 Task: Add a condition where "Channel Is not Mobile" in pending tickets.
Action: Mouse moved to (169, 531)
Screenshot: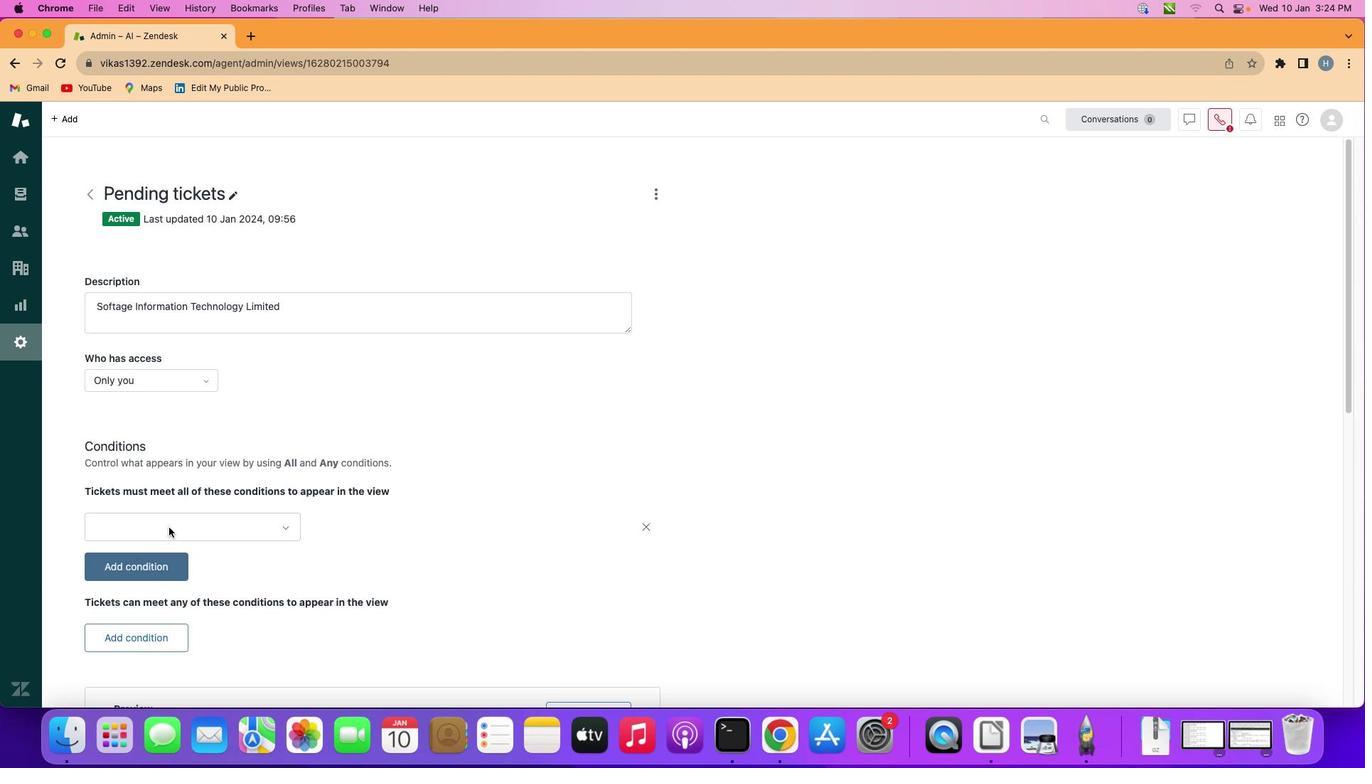 
Action: Mouse pressed left at (169, 531)
Screenshot: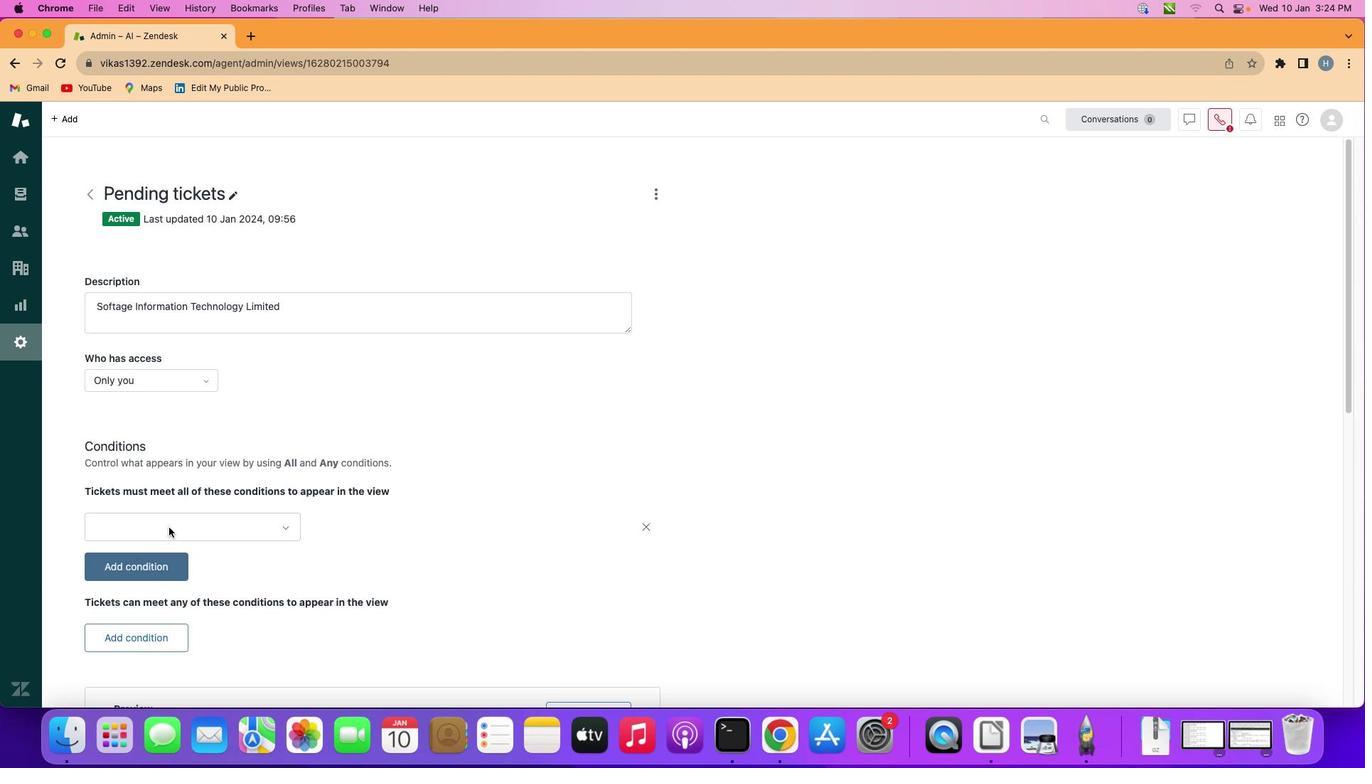 
Action: Mouse moved to (224, 536)
Screenshot: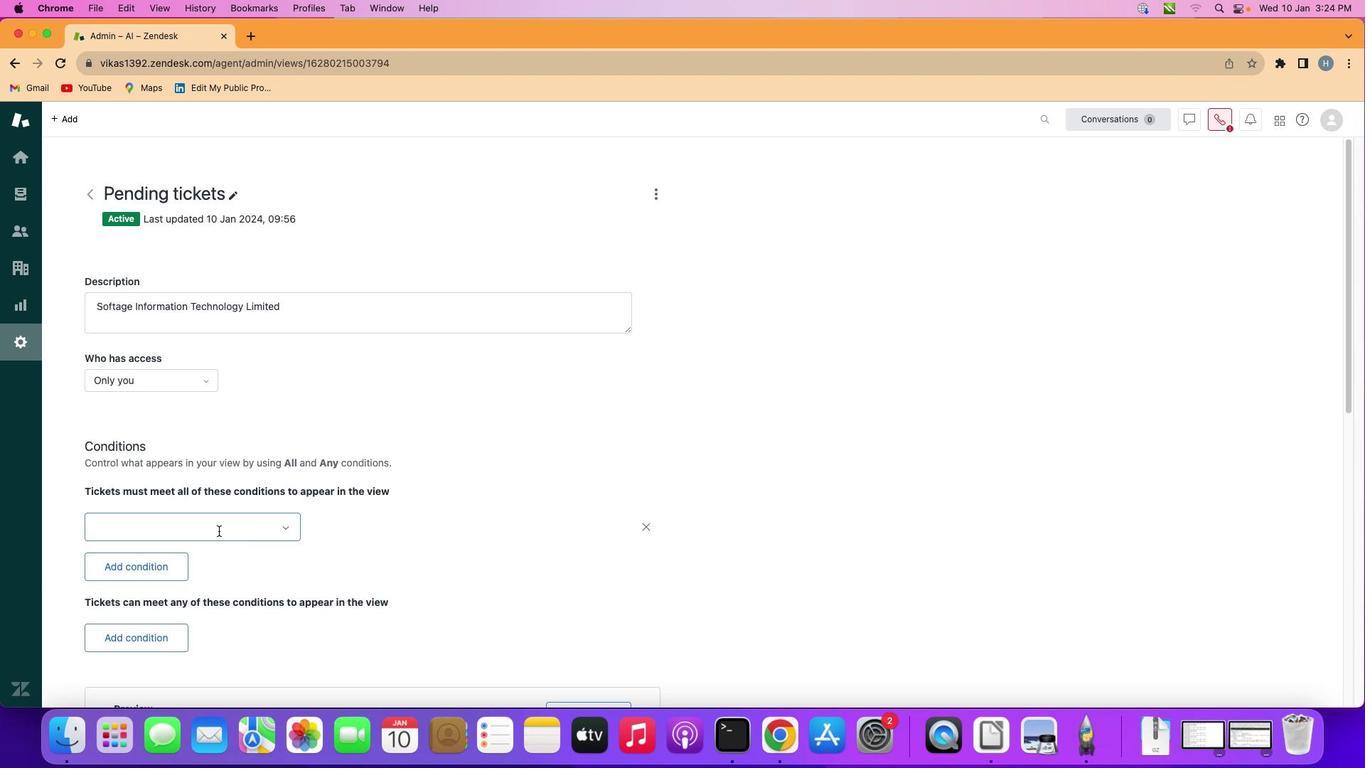 
Action: Mouse pressed left at (224, 536)
Screenshot: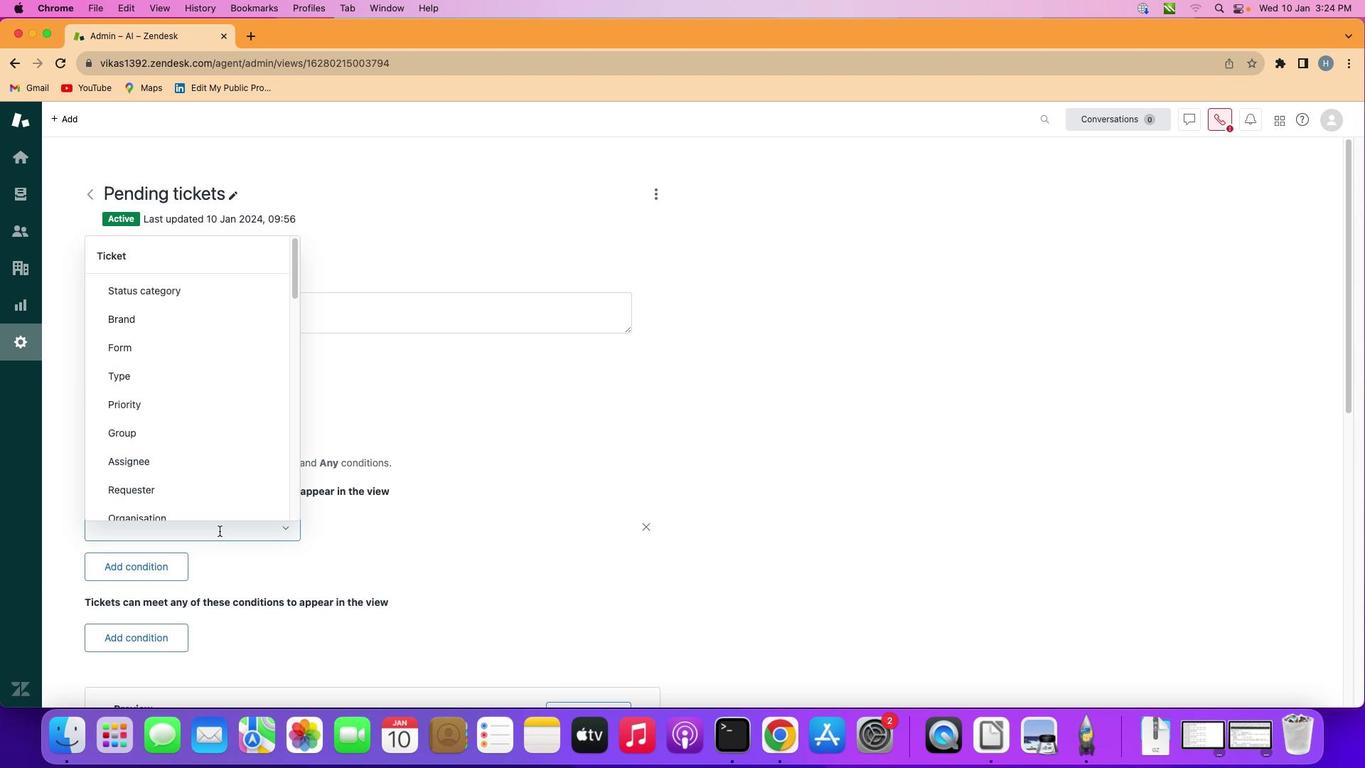 
Action: Mouse moved to (219, 370)
Screenshot: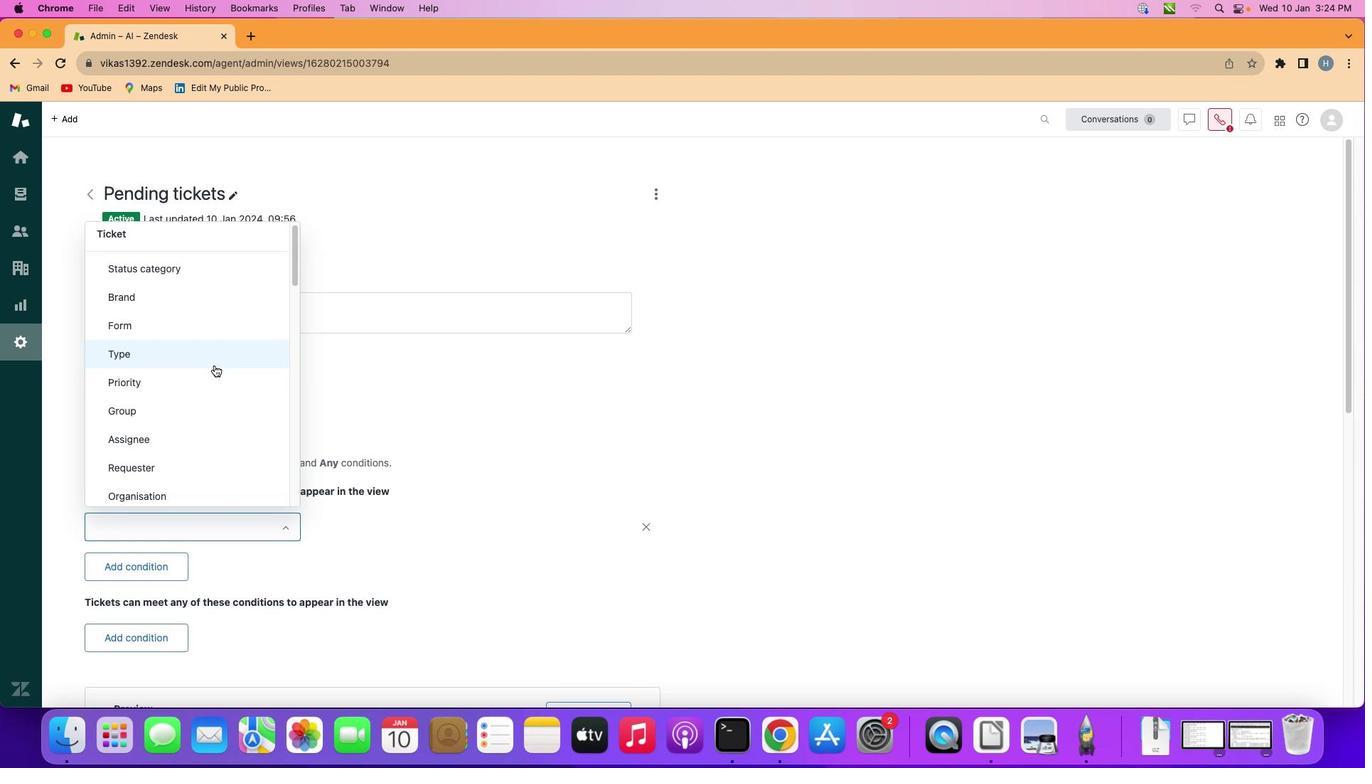 
Action: Mouse scrolled (219, 370) with delta (5, 4)
Screenshot: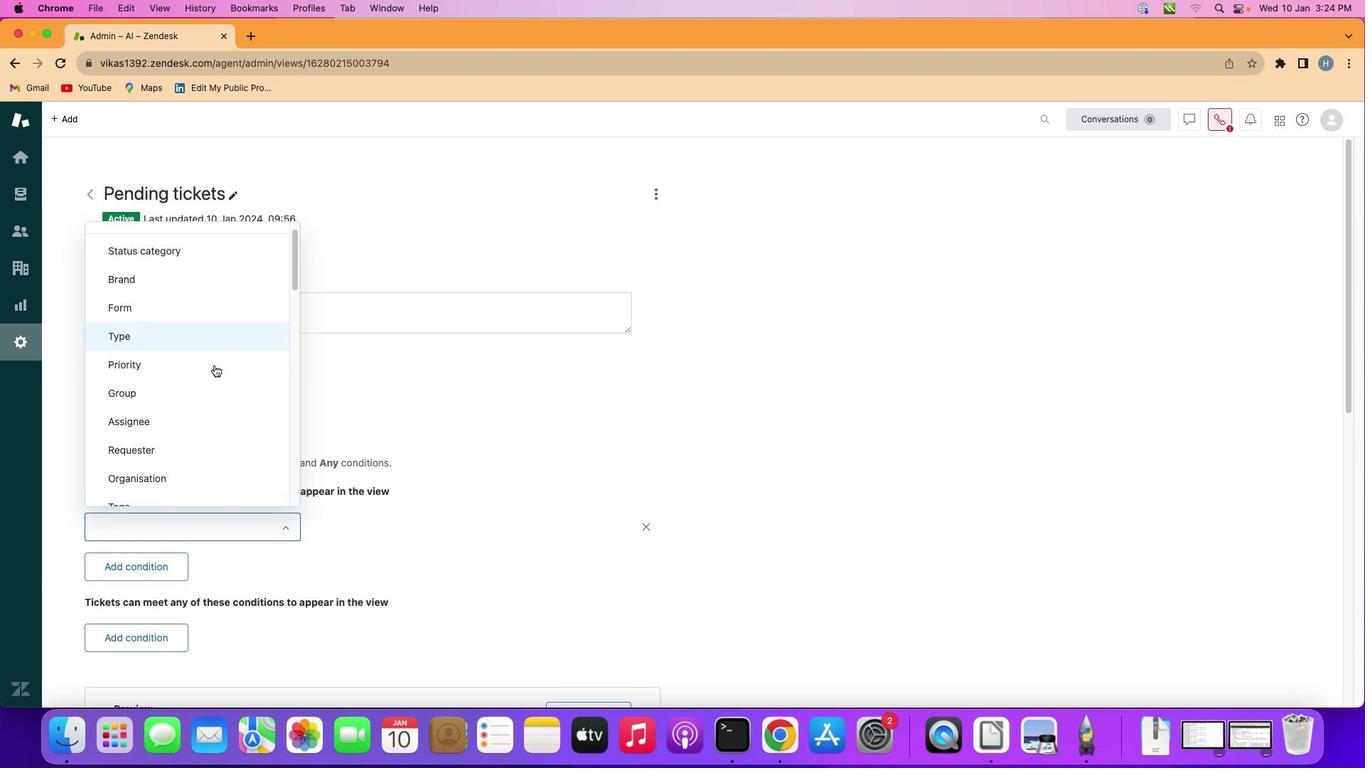 
Action: Mouse scrolled (219, 370) with delta (5, 4)
Screenshot: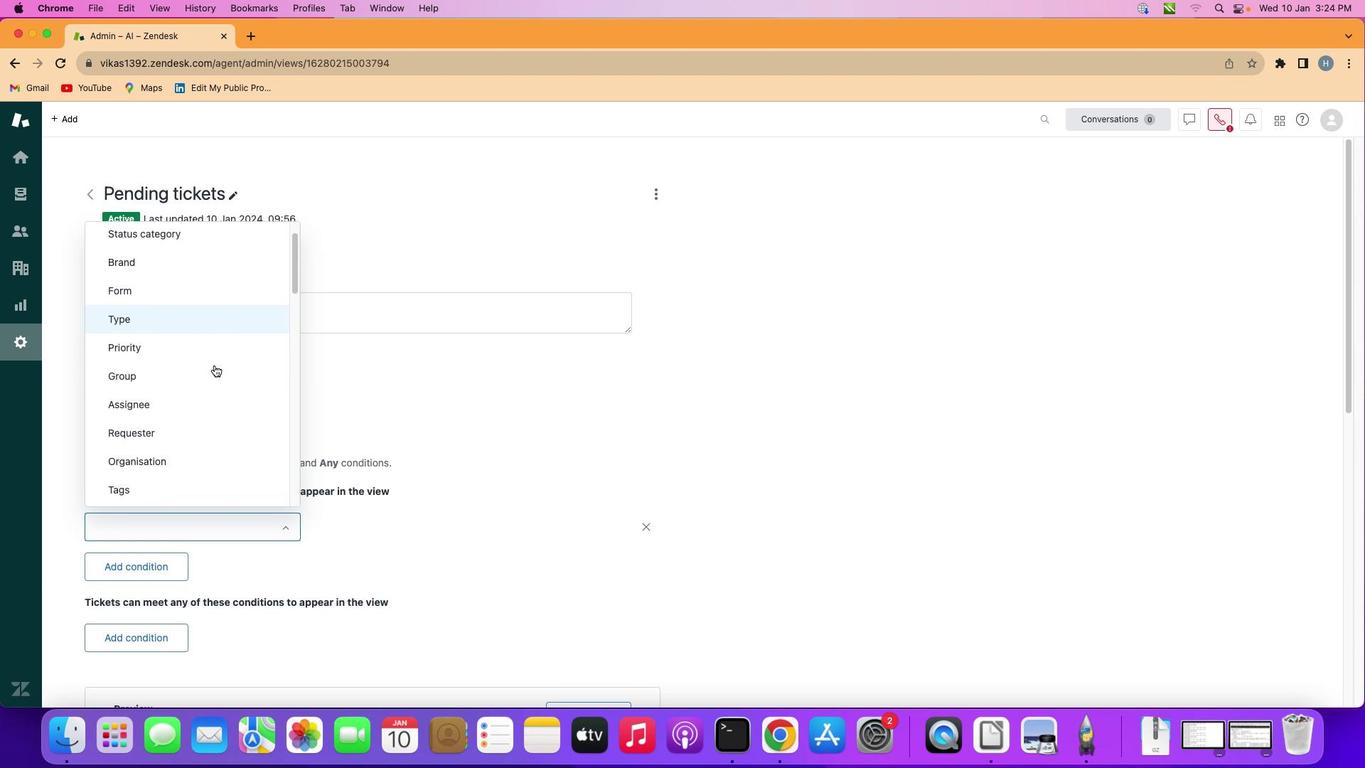 
Action: Mouse scrolled (219, 370) with delta (5, 4)
Screenshot: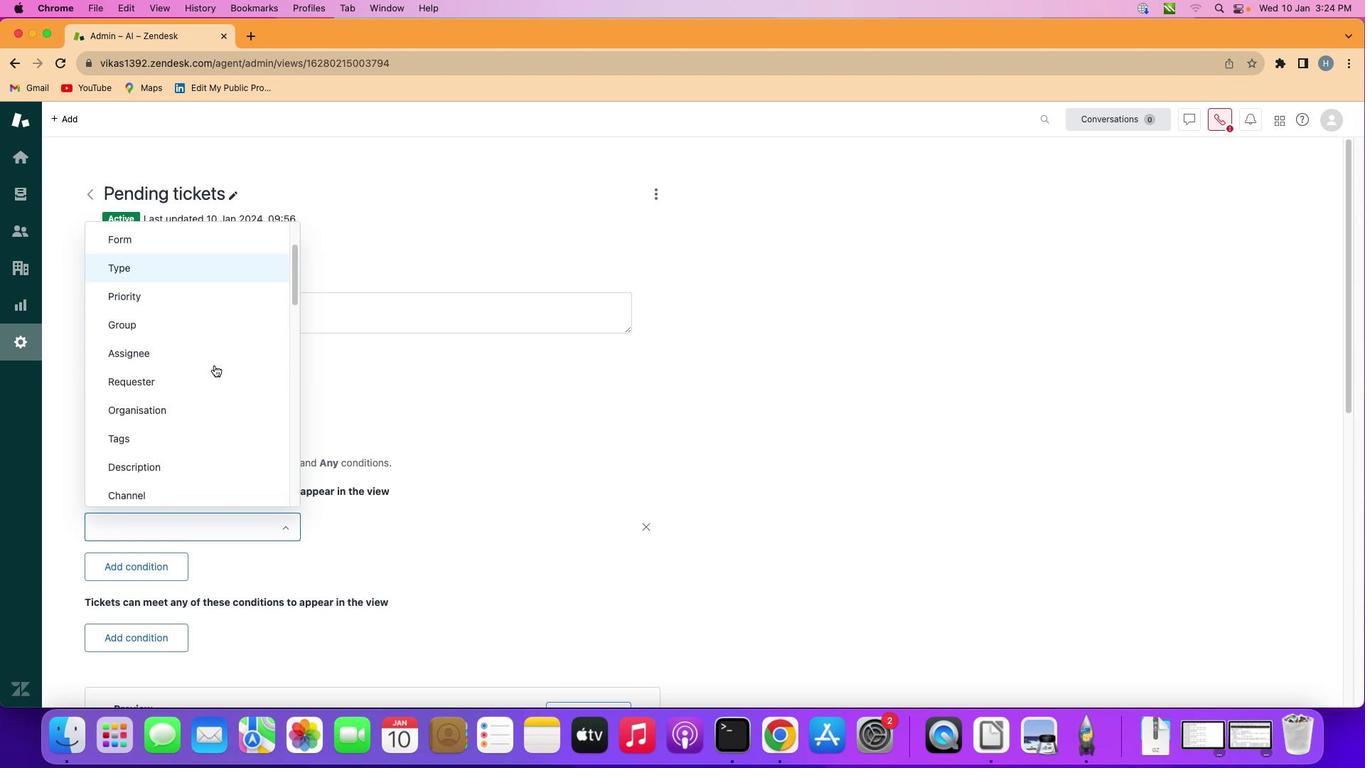 
Action: Mouse scrolled (219, 370) with delta (5, 4)
Screenshot: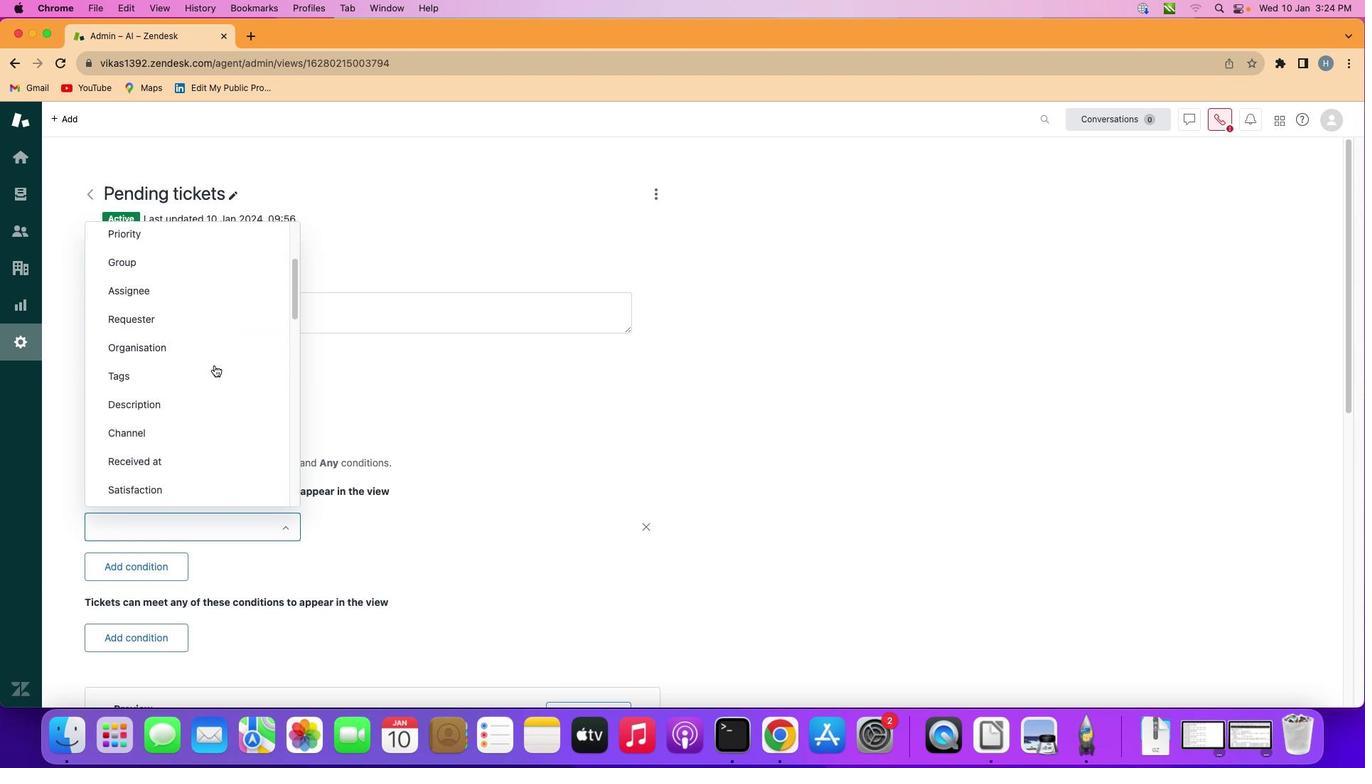 
Action: Mouse scrolled (219, 370) with delta (5, 4)
Screenshot: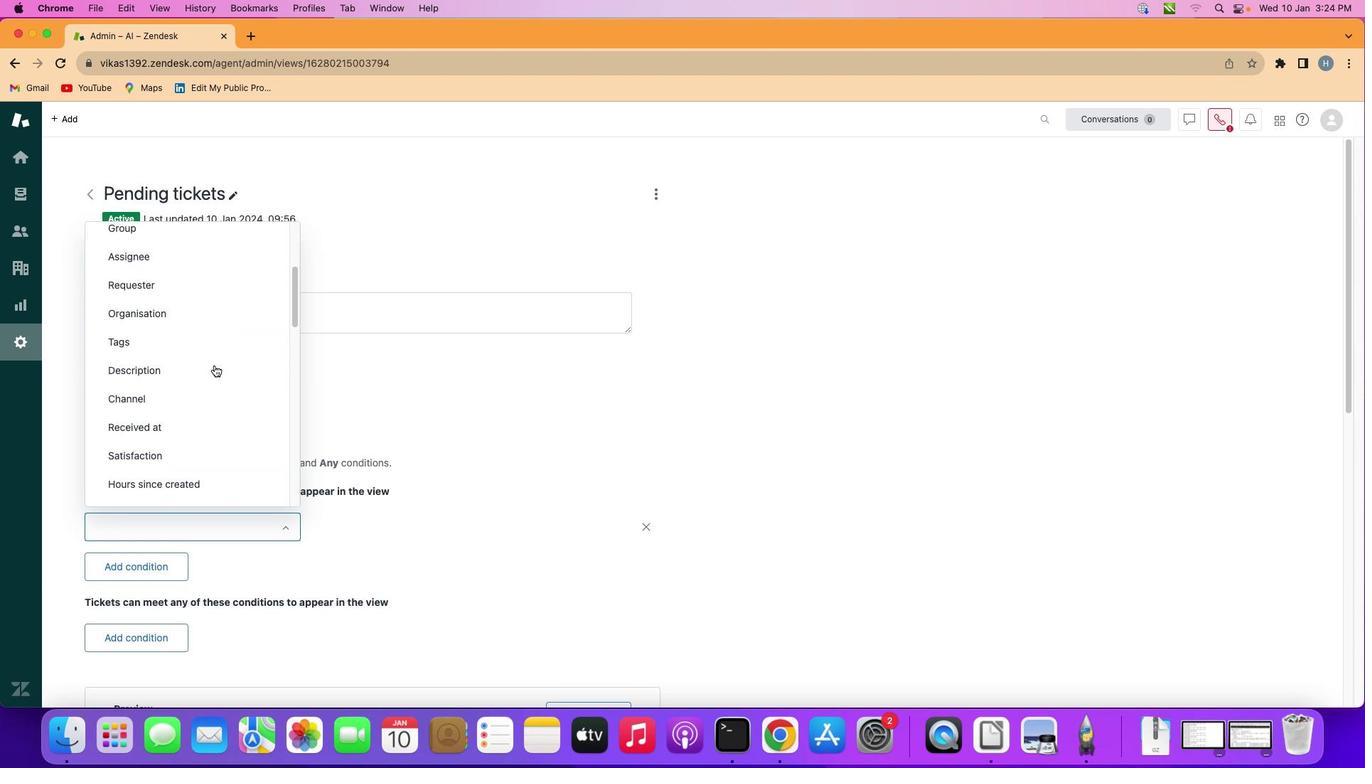 
Action: Mouse moved to (210, 394)
Screenshot: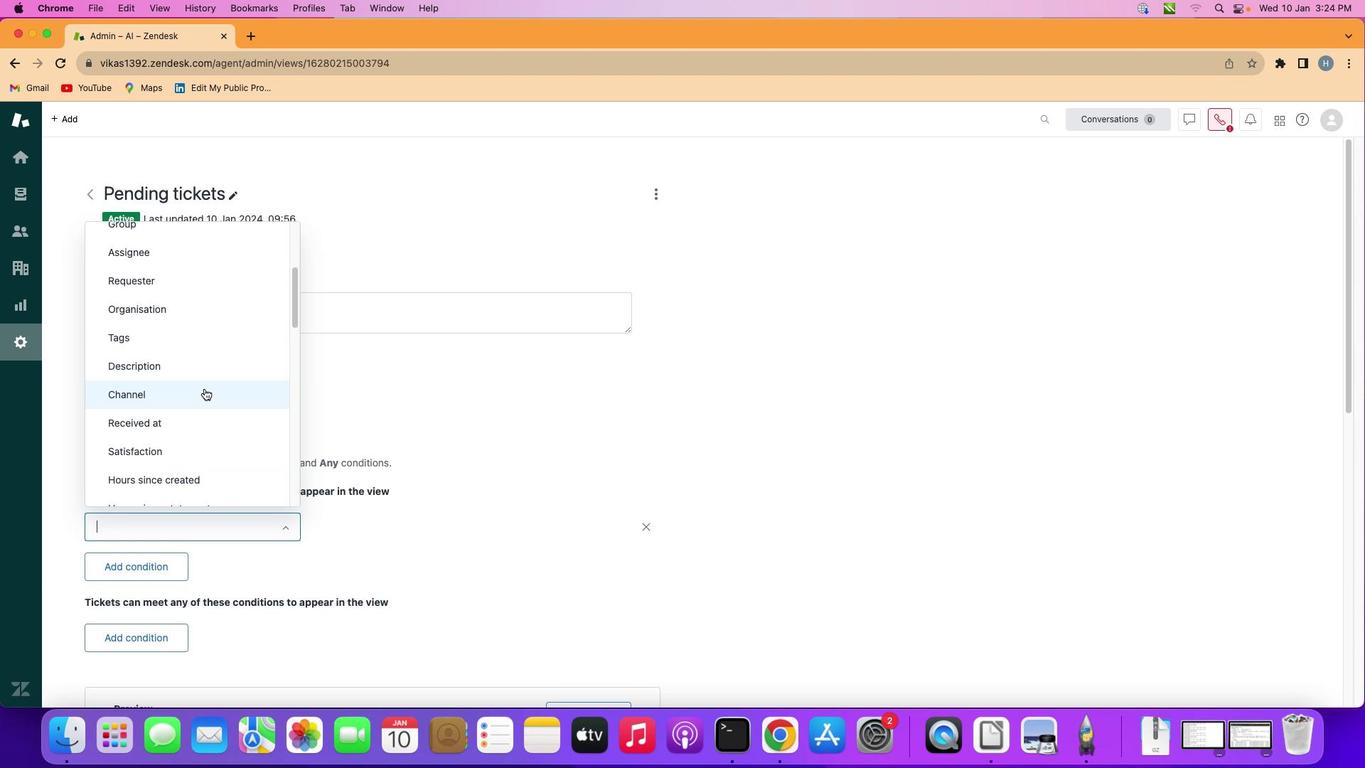 
Action: Mouse pressed left at (210, 394)
Screenshot: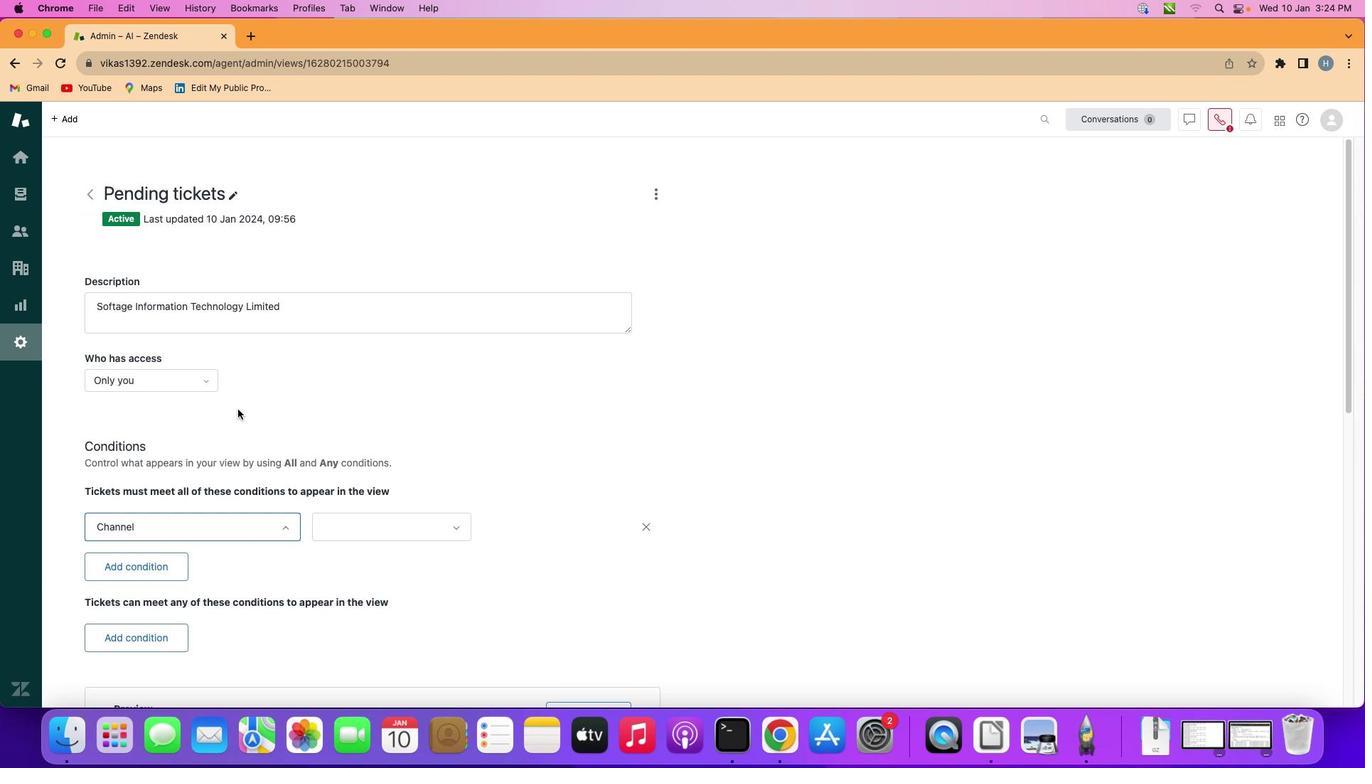 
Action: Mouse moved to (394, 524)
Screenshot: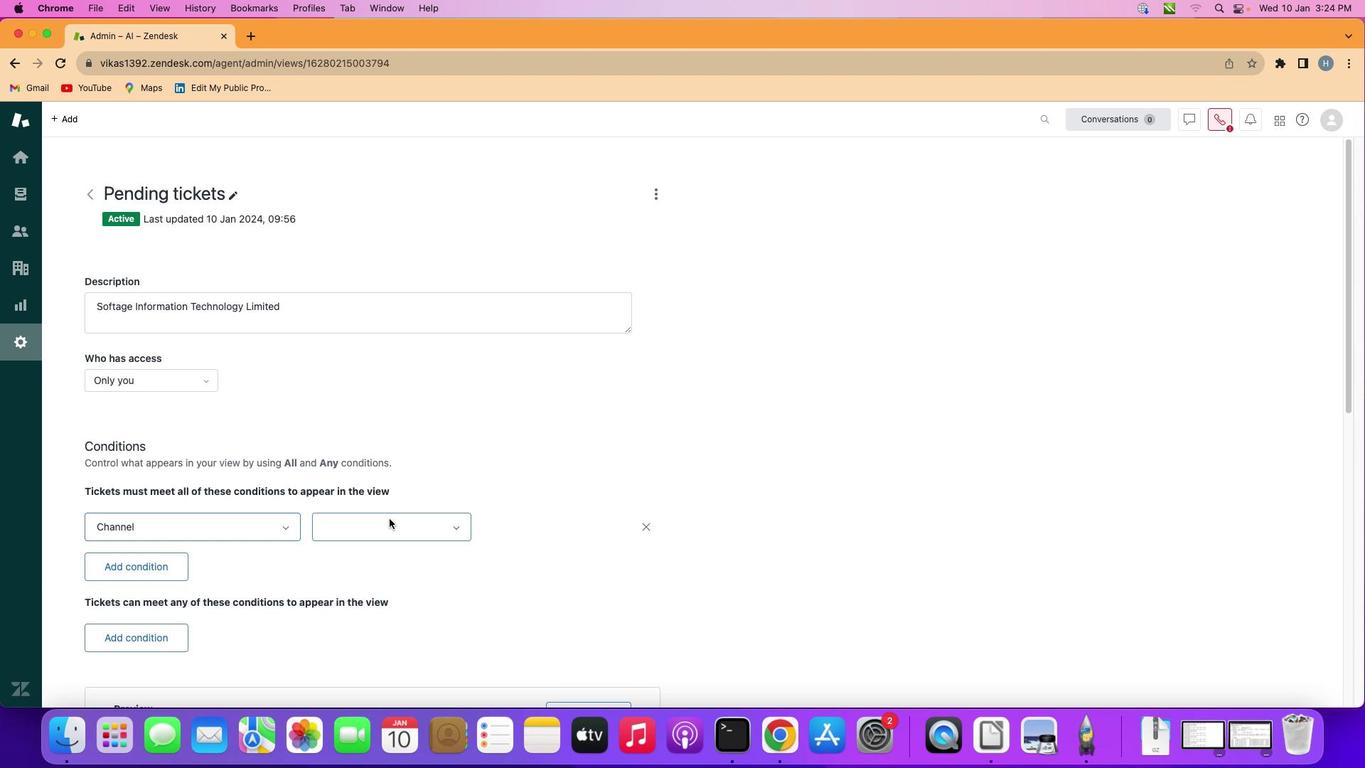 
Action: Mouse pressed left at (394, 524)
Screenshot: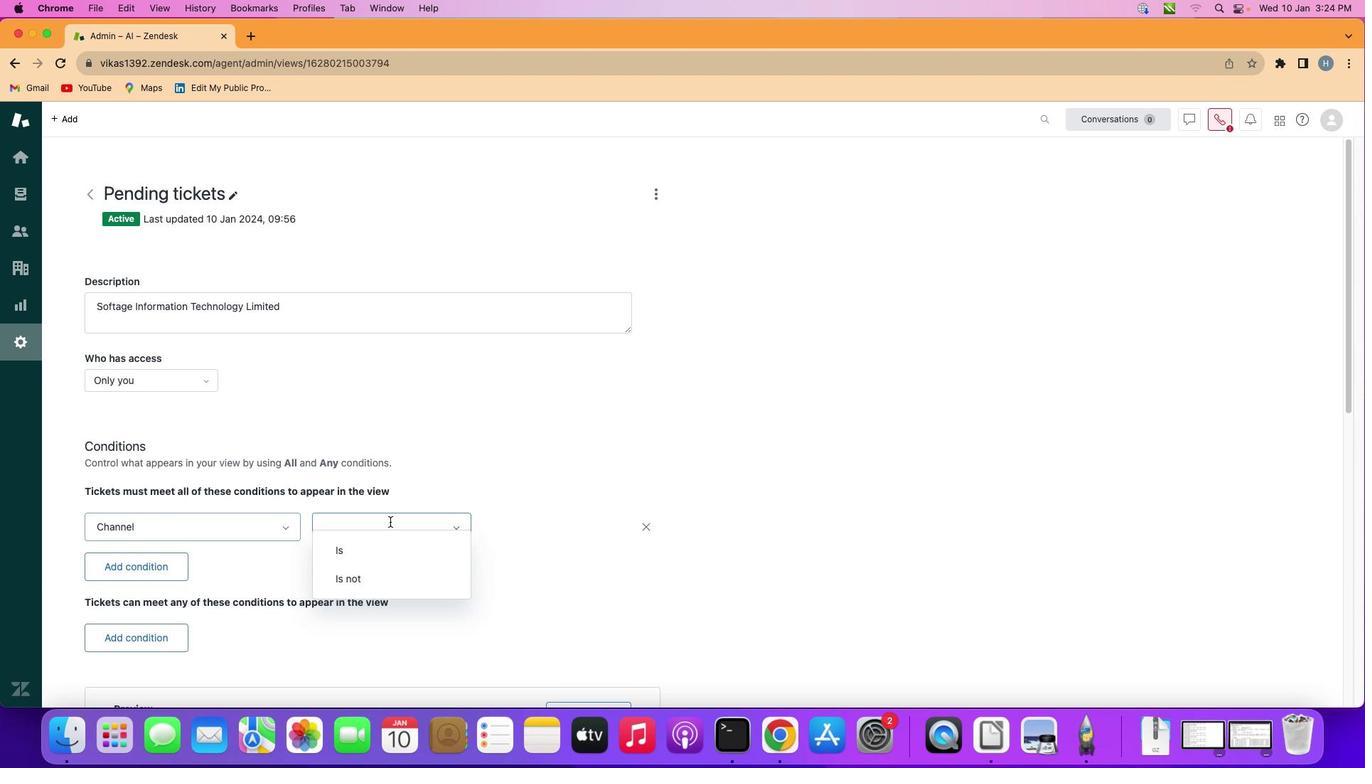 
Action: Mouse moved to (406, 590)
Screenshot: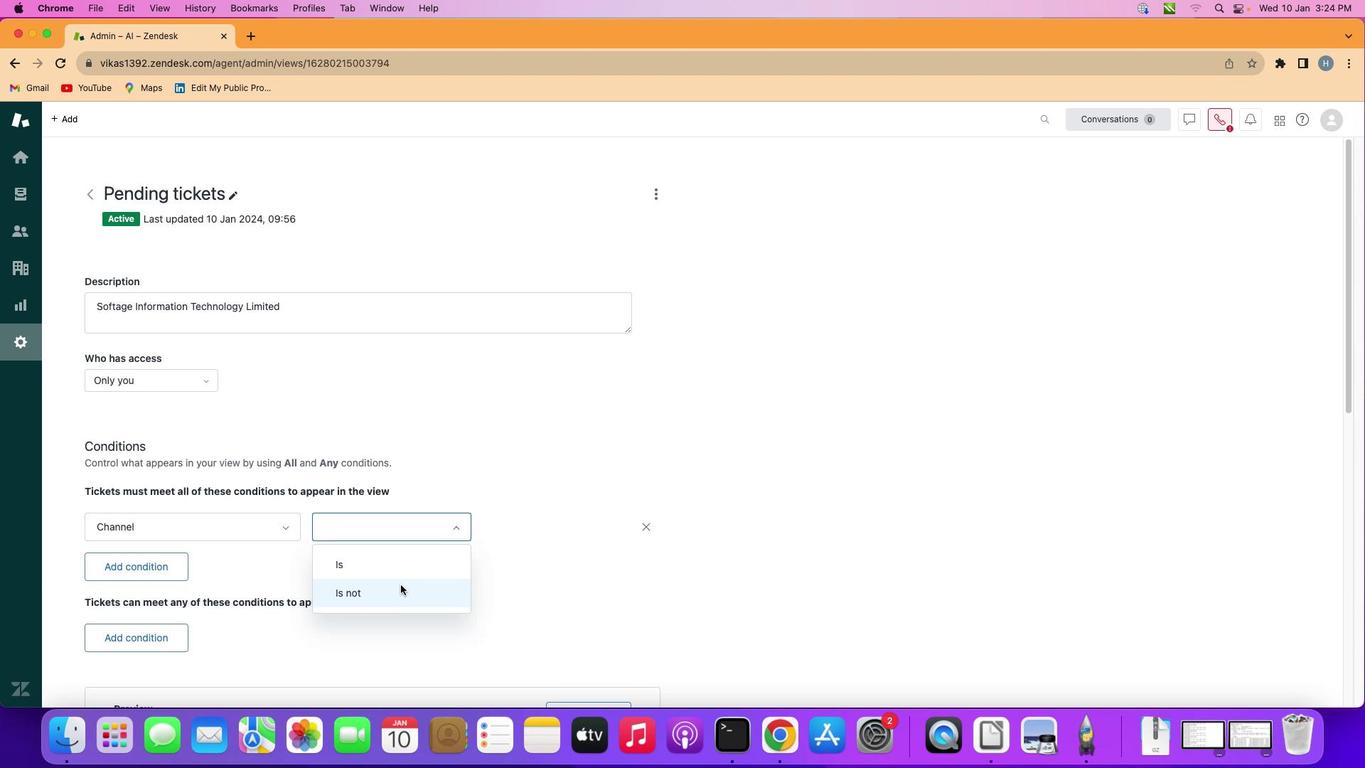 
Action: Mouse pressed left at (406, 590)
Screenshot: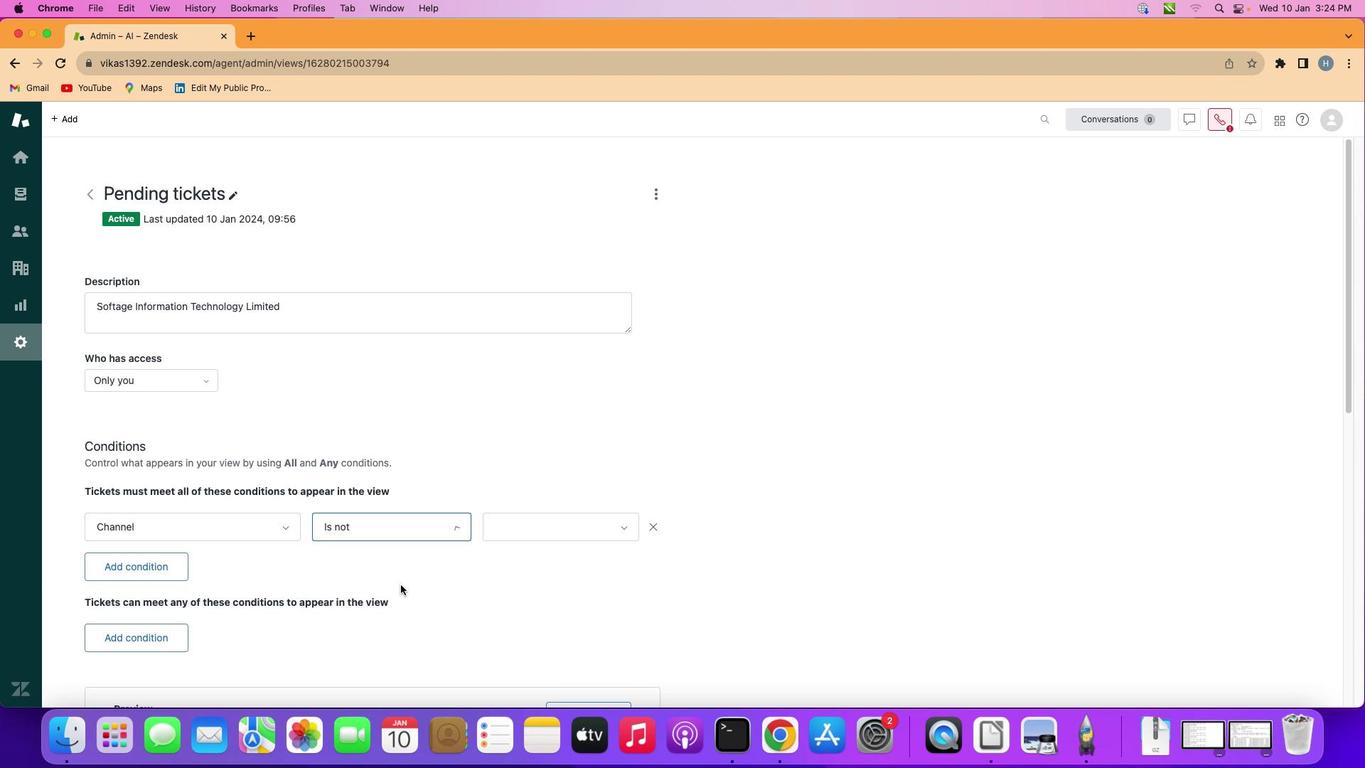 
Action: Mouse moved to (557, 532)
Screenshot: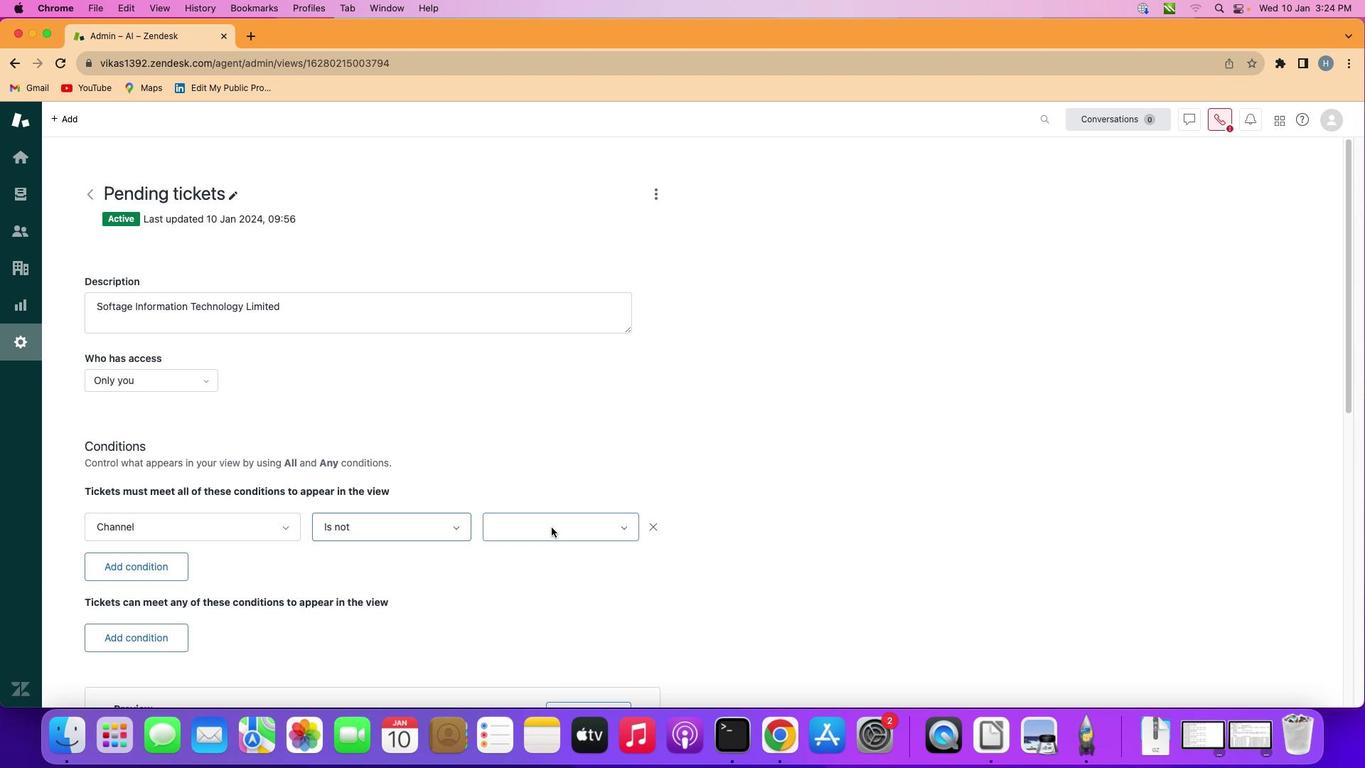
Action: Mouse pressed left at (557, 532)
Screenshot: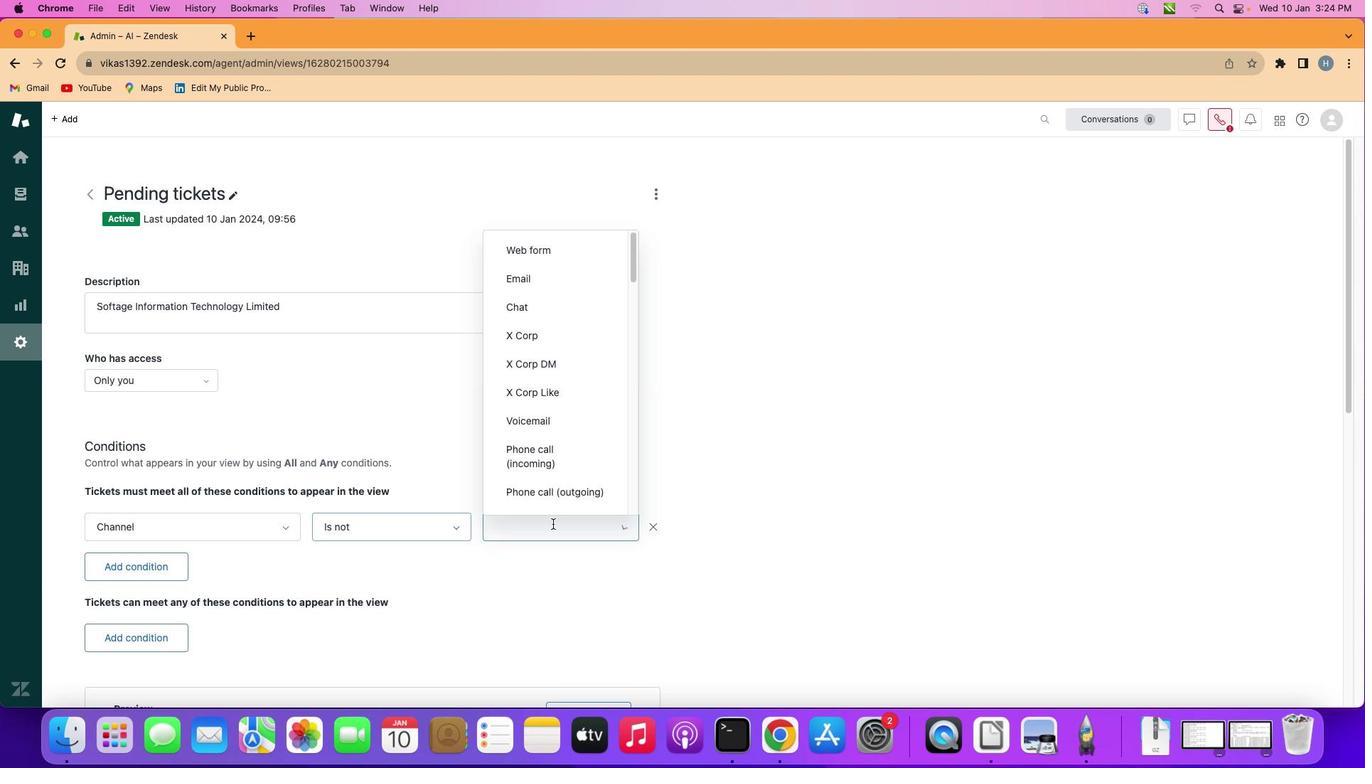 
Action: Mouse moved to (561, 420)
Screenshot: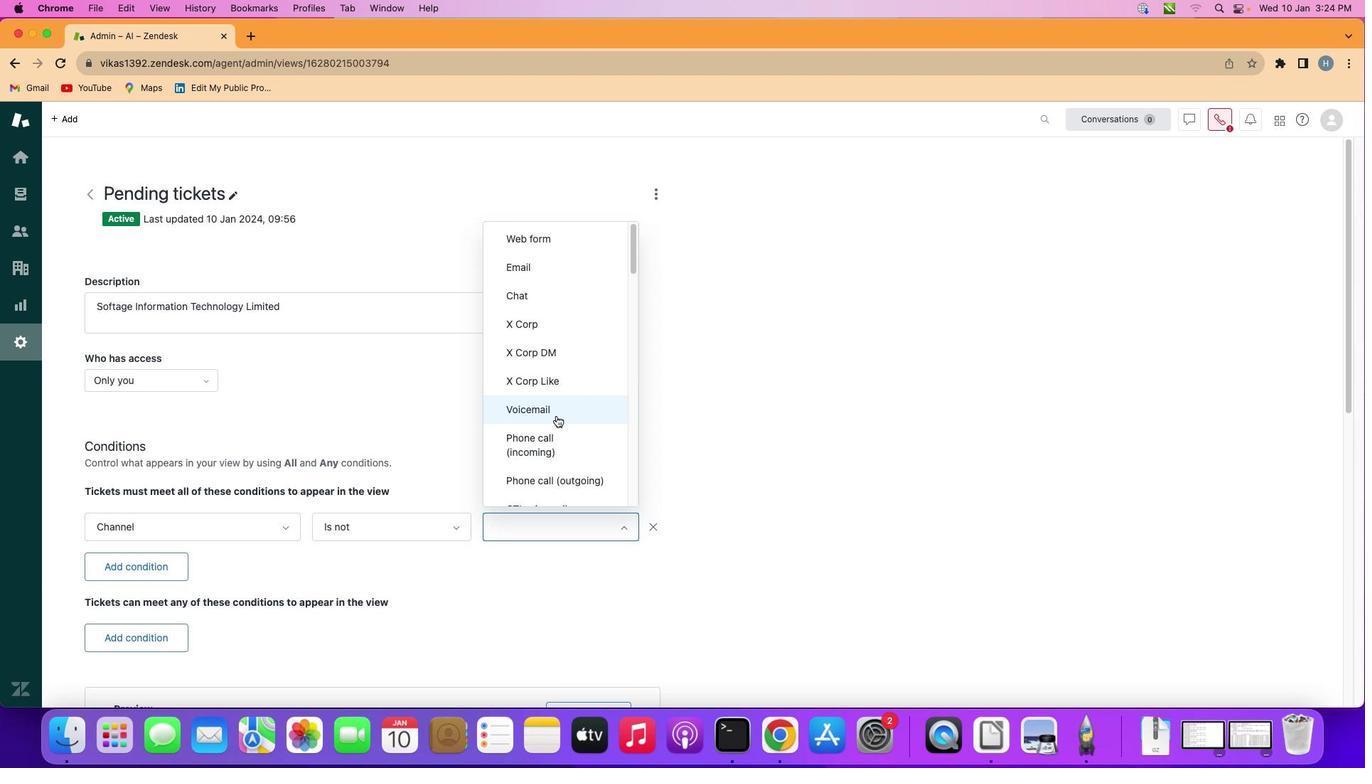
Action: Mouse scrolled (561, 420) with delta (5, 4)
Screenshot: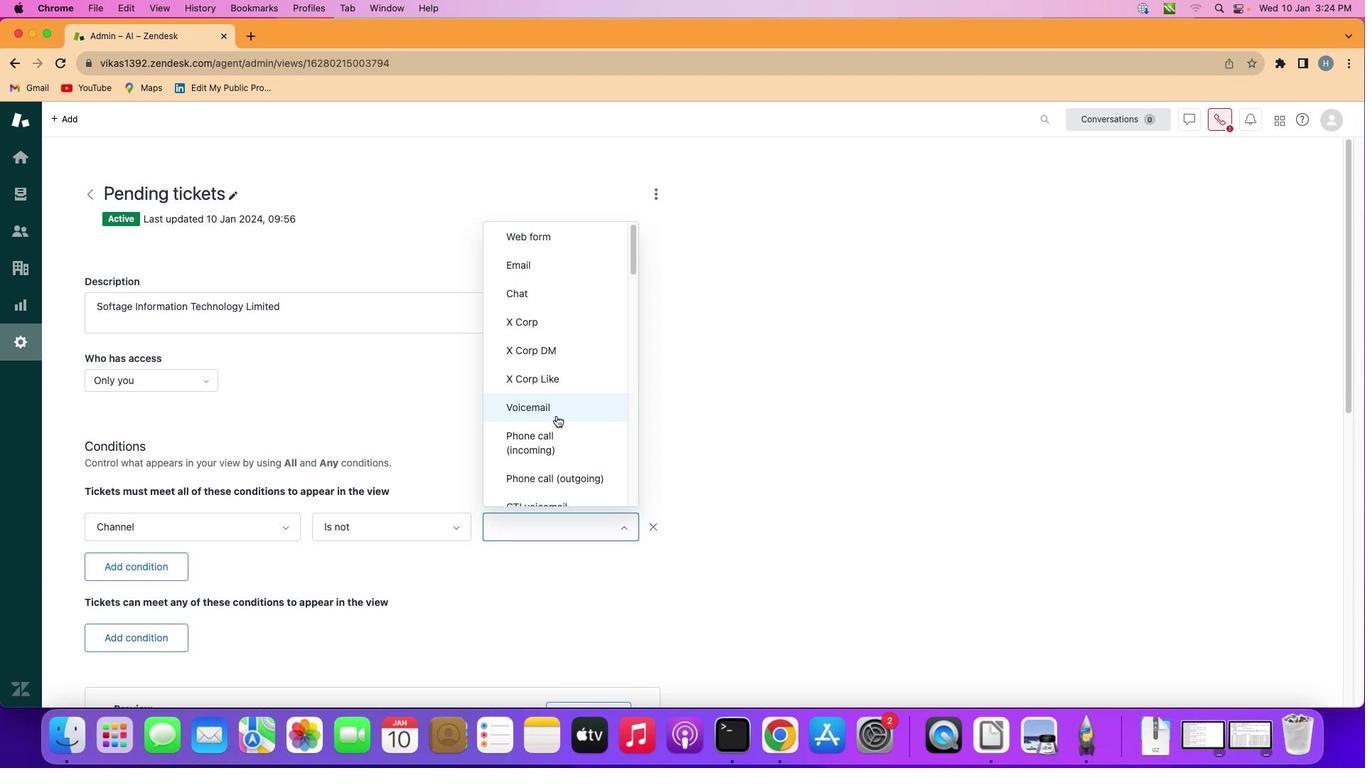 
Action: Mouse scrolled (561, 420) with delta (5, 4)
Screenshot: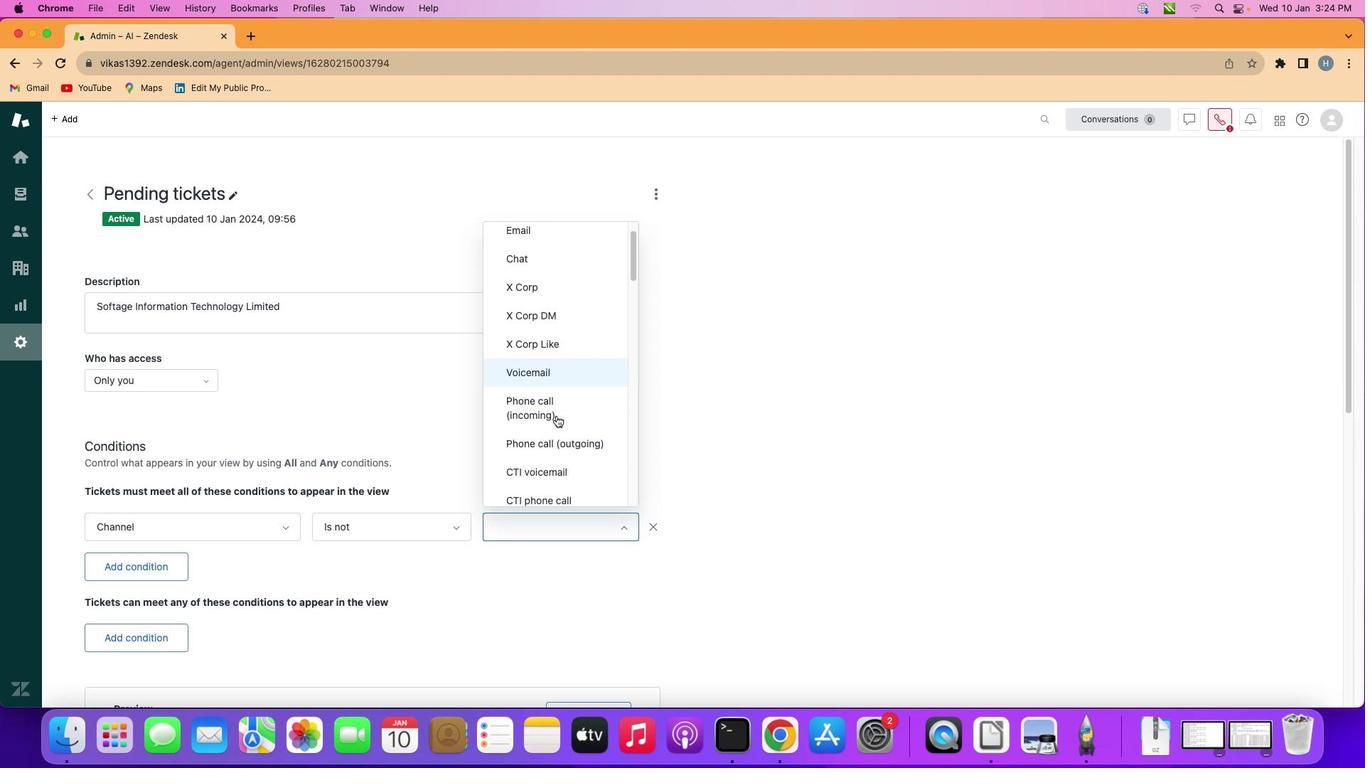 
Action: Mouse scrolled (561, 420) with delta (5, 4)
Screenshot: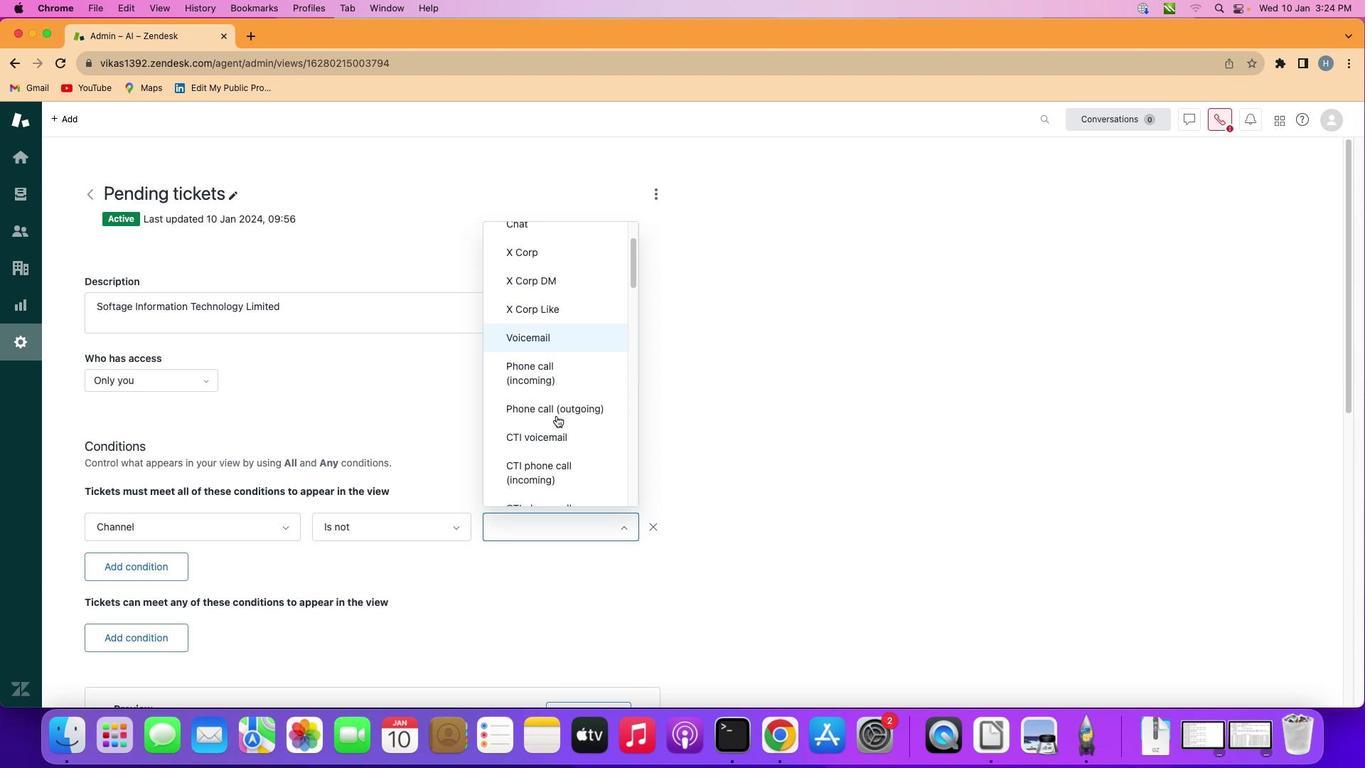 
Action: Mouse scrolled (561, 420) with delta (5, 4)
Screenshot: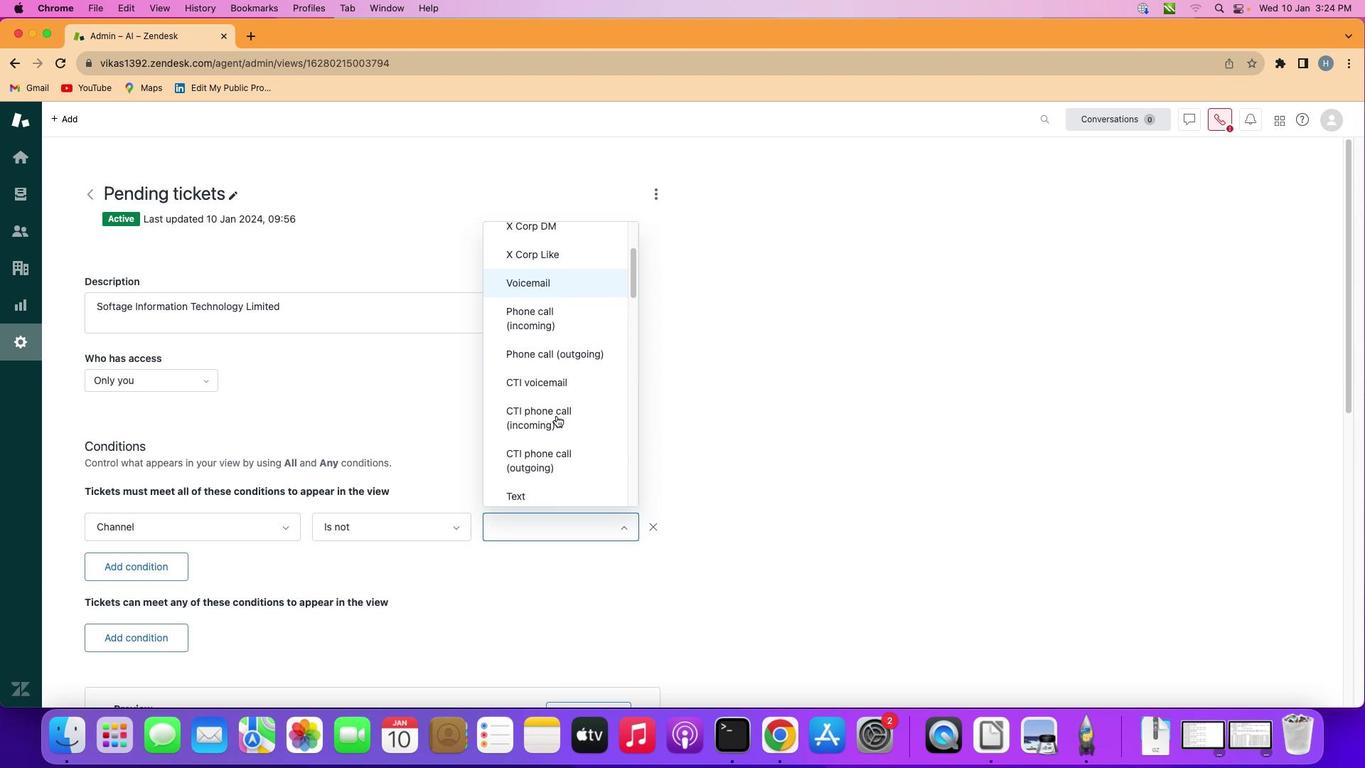 
Action: Mouse scrolled (561, 420) with delta (5, 4)
Screenshot: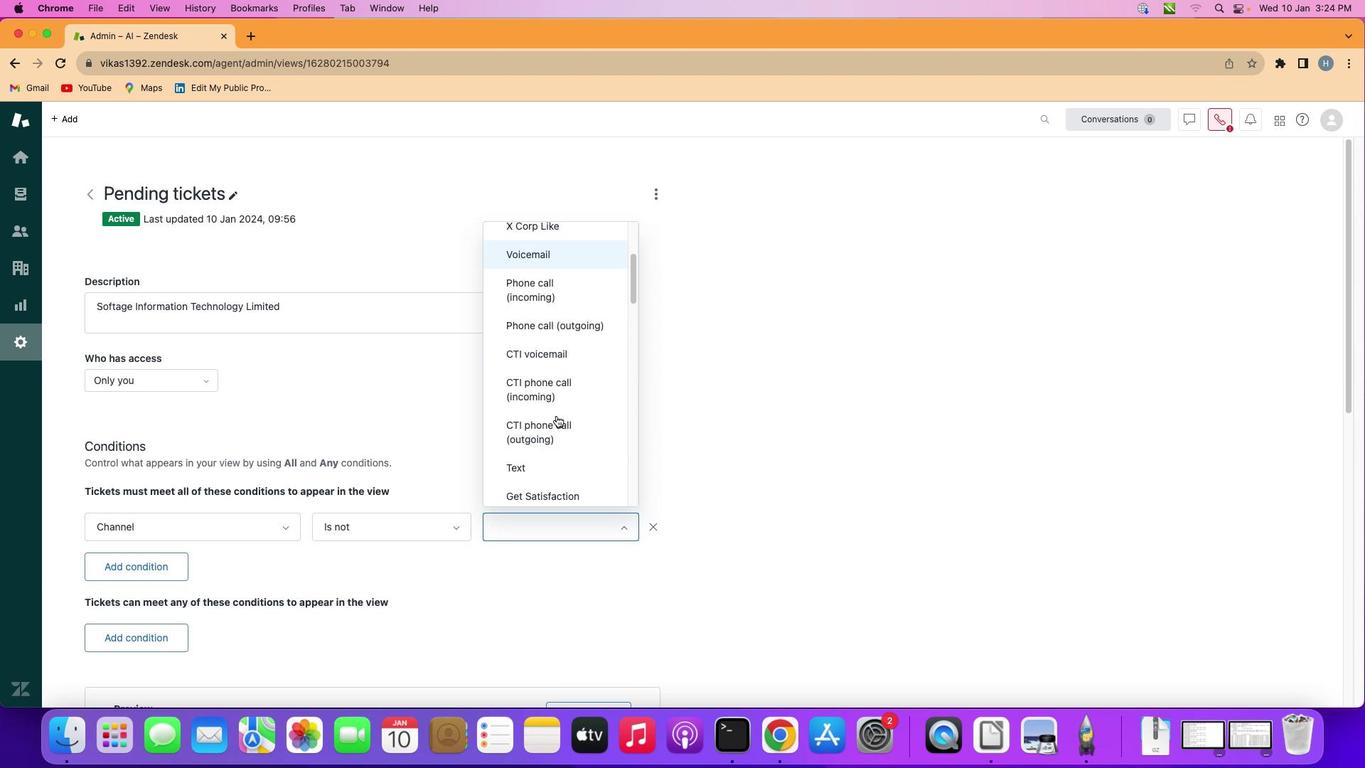 
Action: Mouse scrolled (561, 420) with delta (5, 4)
Screenshot: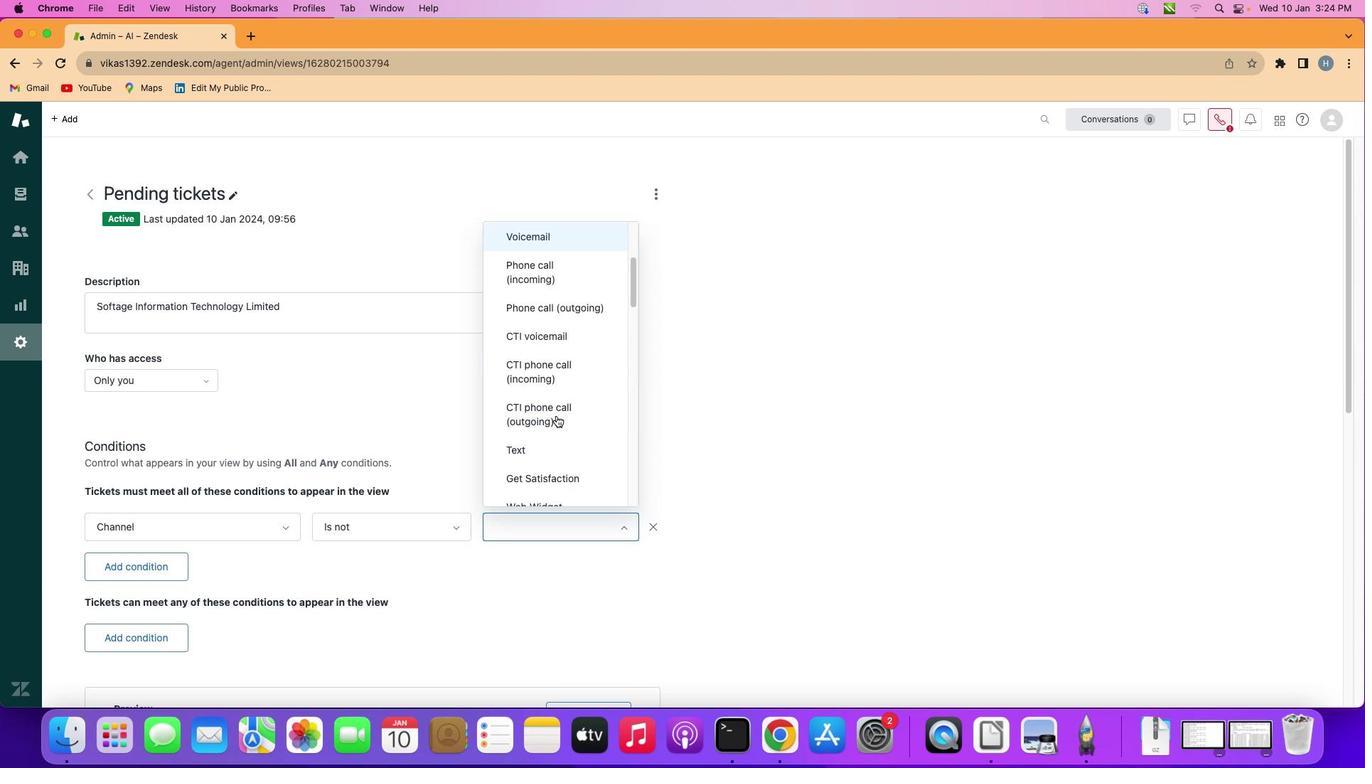 
Action: Mouse scrolled (561, 420) with delta (5, 4)
Screenshot: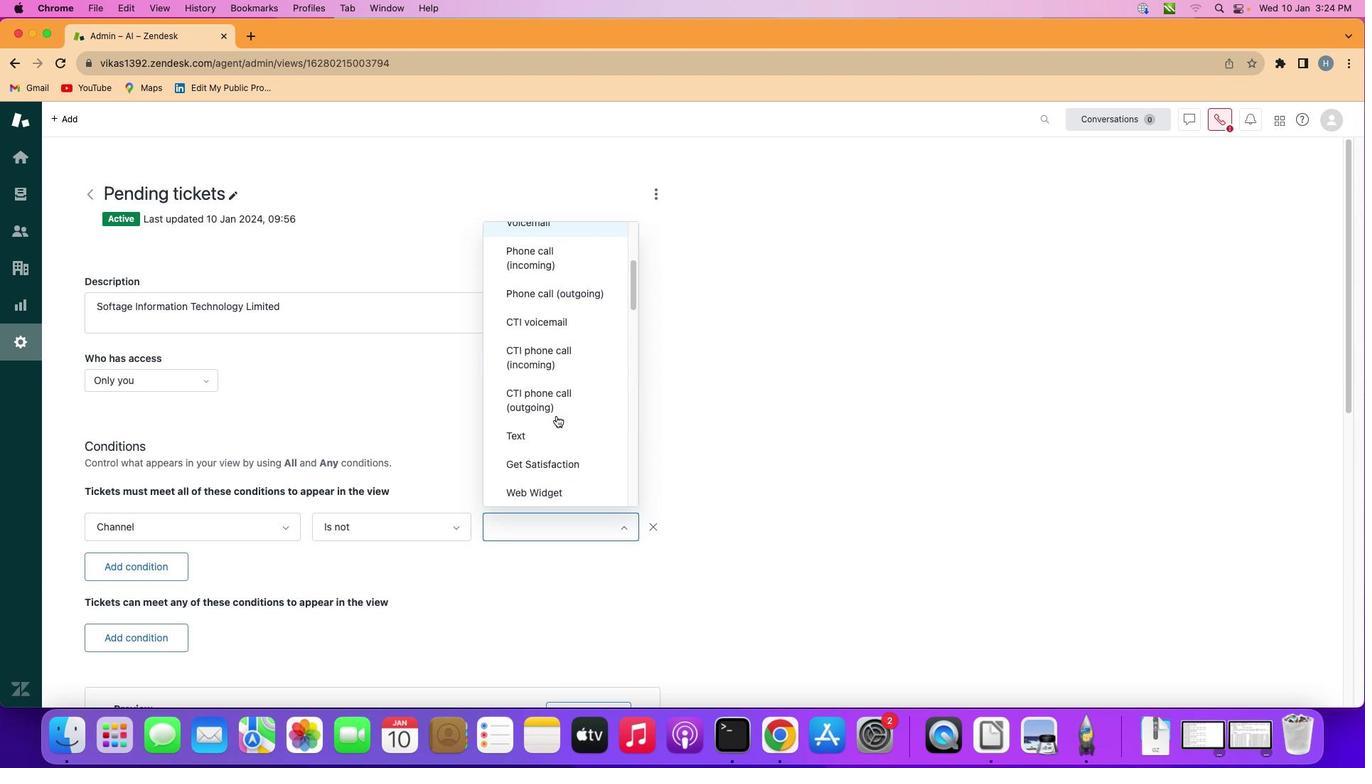 
Action: Mouse scrolled (561, 420) with delta (5, 4)
Screenshot: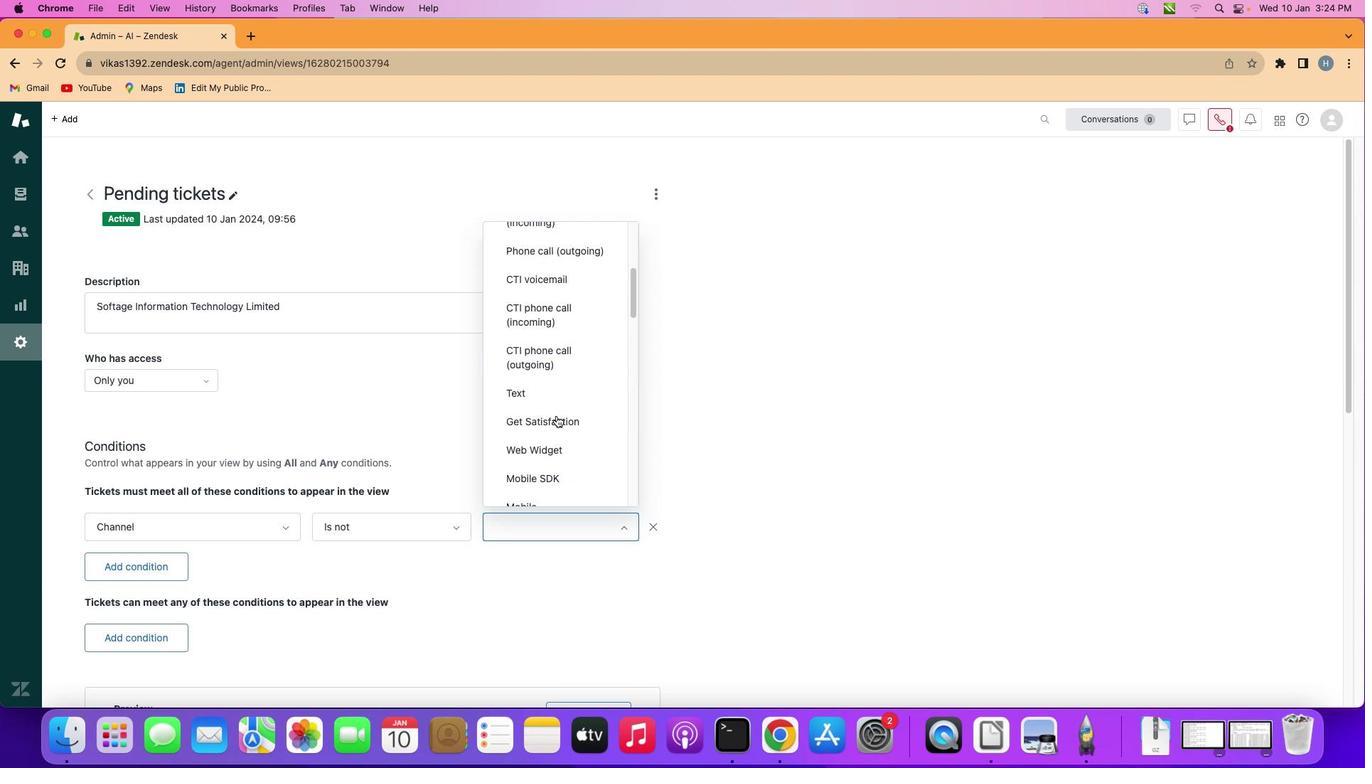 
Action: Mouse scrolled (561, 420) with delta (5, 4)
Screenshot: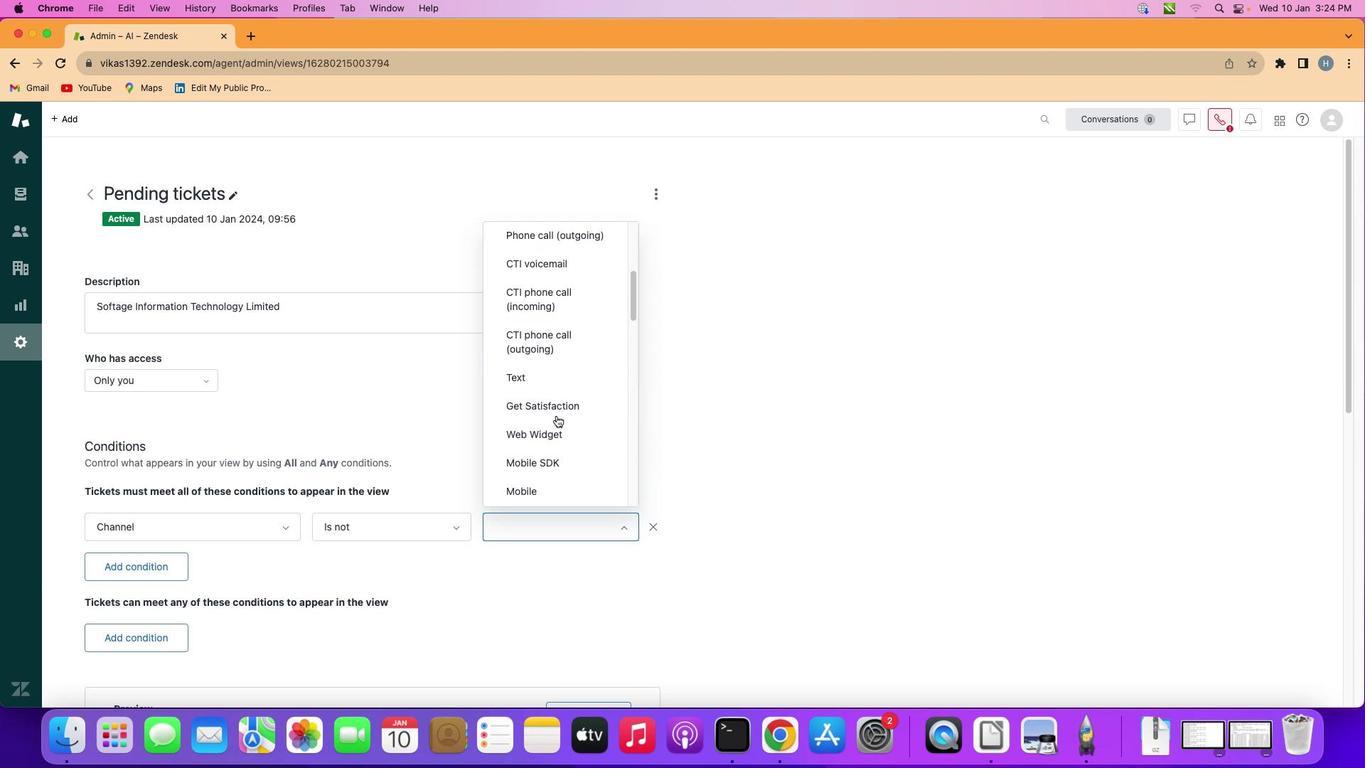 
Action: Mouse scrolled (561, 420) with delta (5, 4)
Screenshot: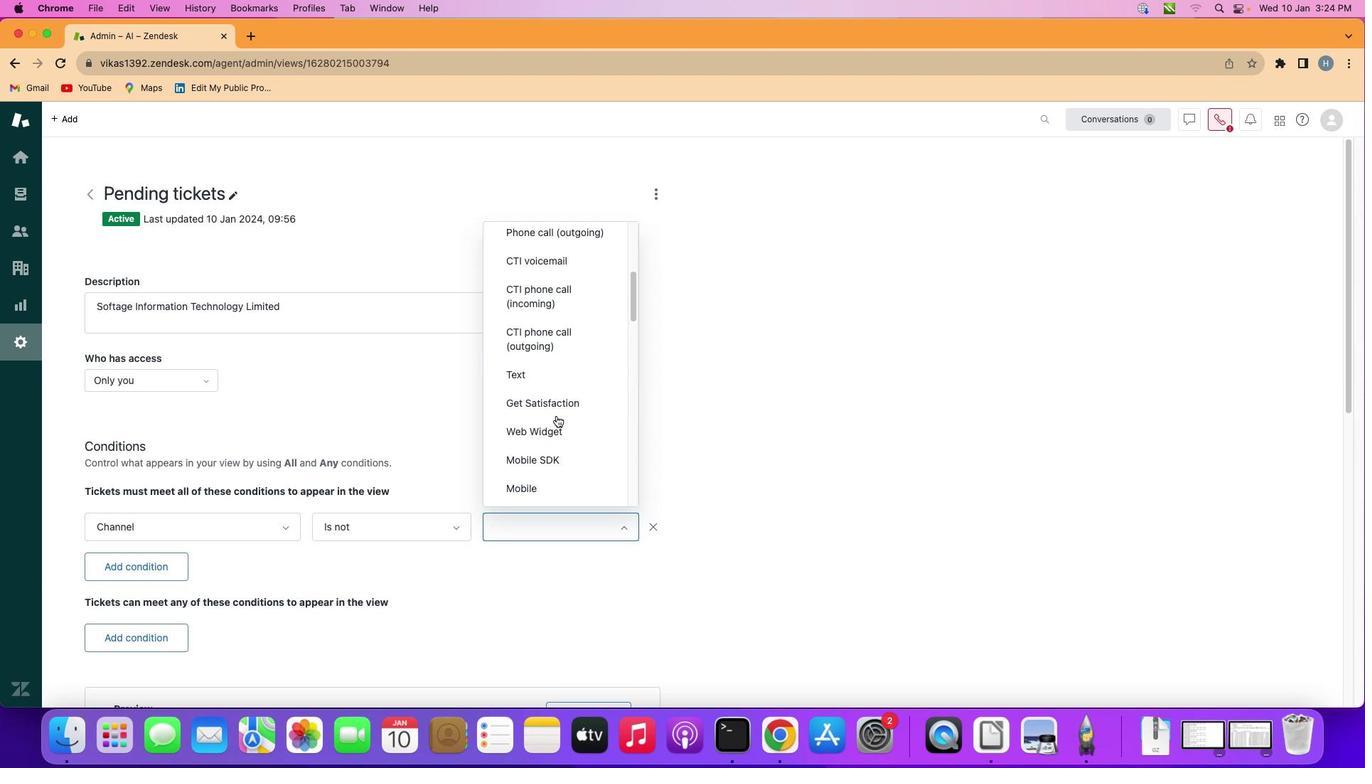
Action: Mouse scrolled (561, 420) with delta (5, 4)
Screenshot: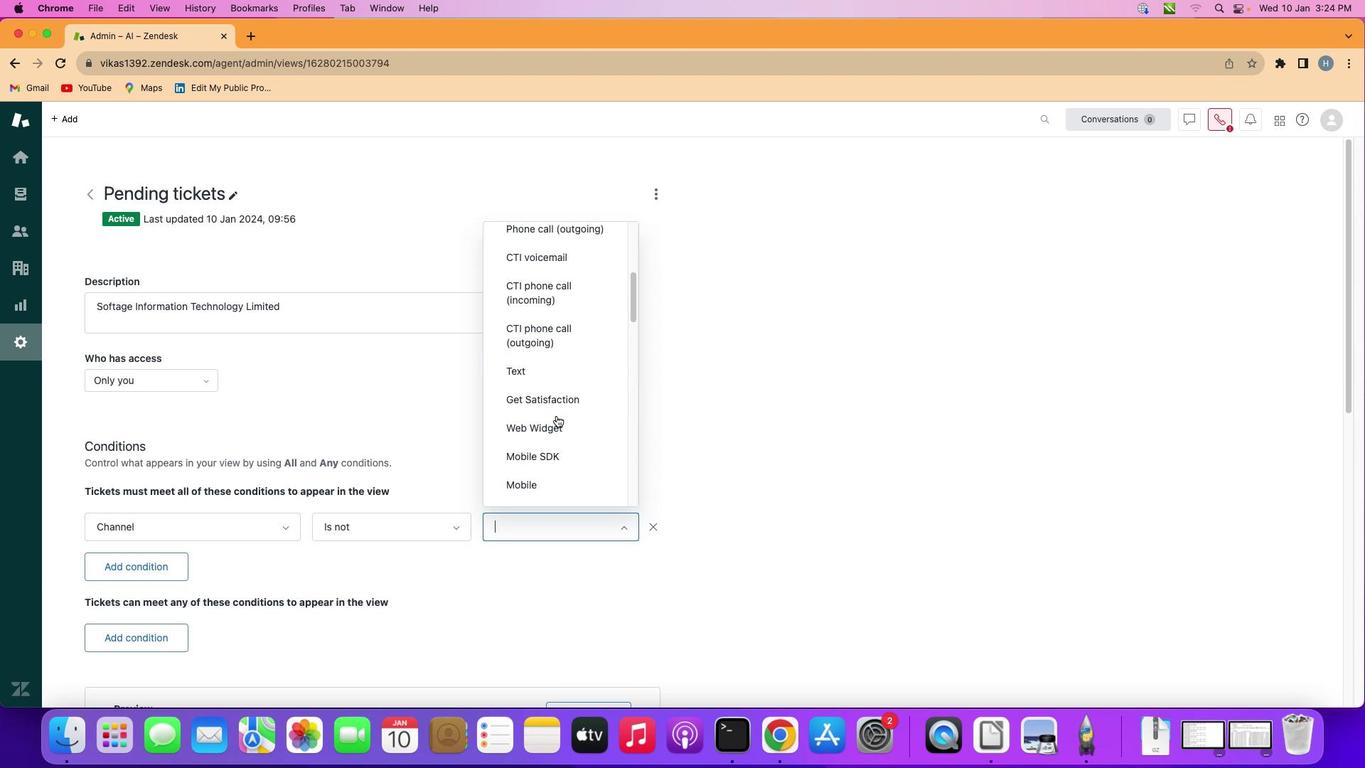 
Action: Mouse scrolled (561, 420) with delta (5, 4)
Screenshot: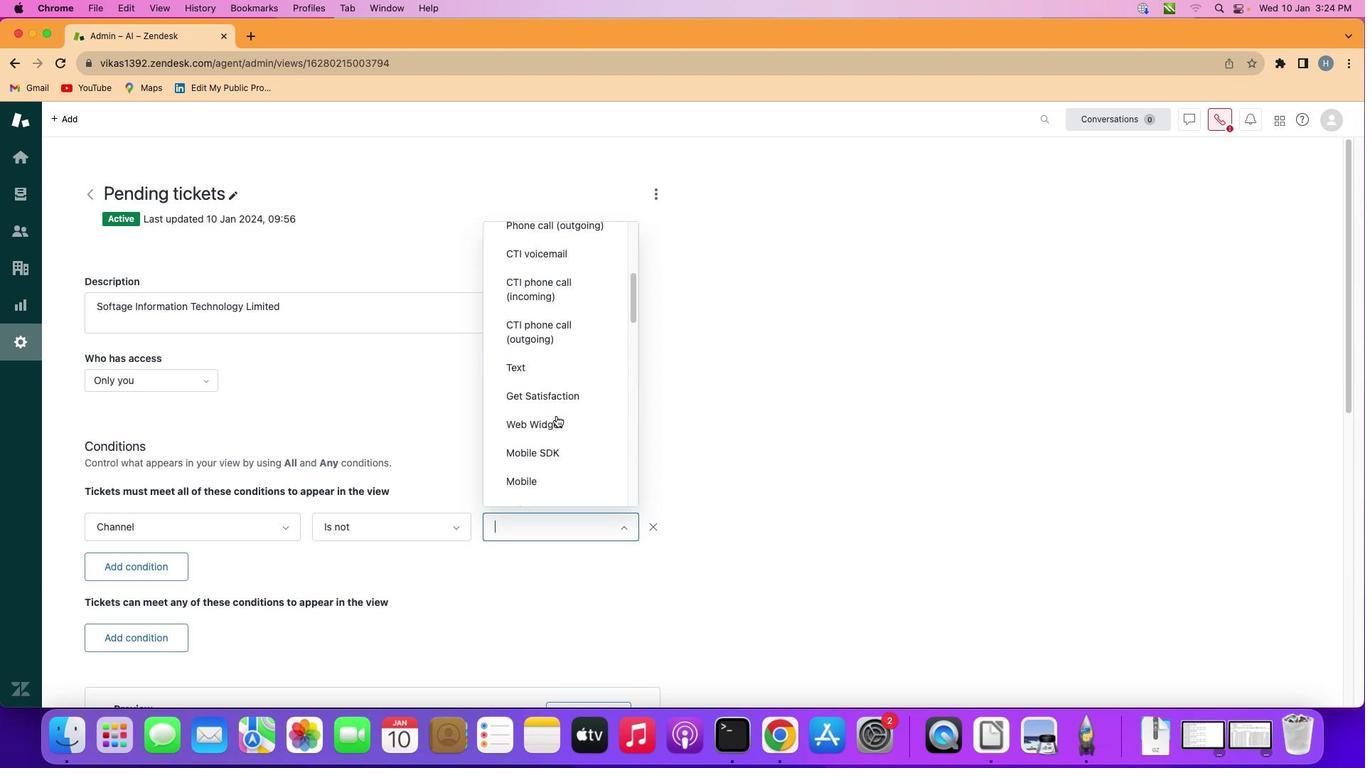 
Action: Mouse scrolled (561, 420) with delta (5, 4)
Screenshot: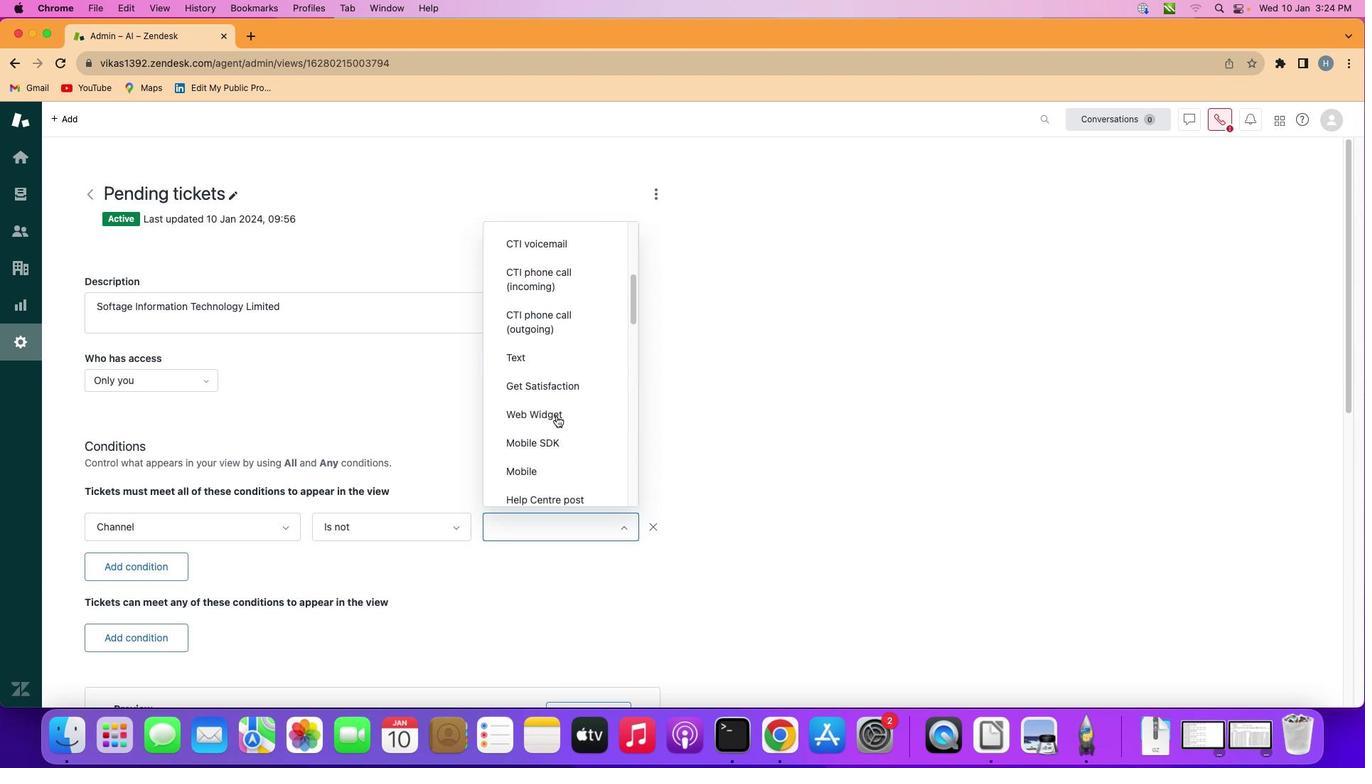 
Action: Mouse moved to (553, 467)
Screenshot: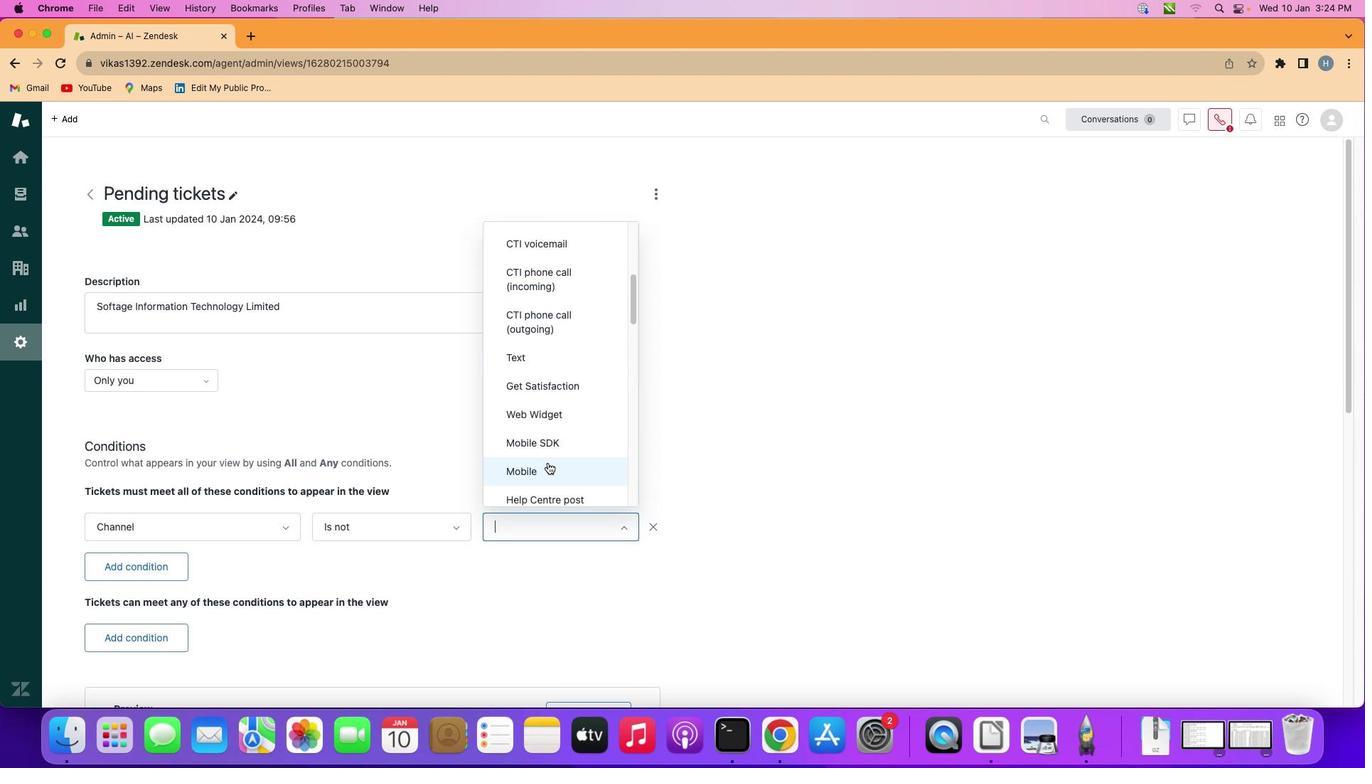 
Action: Mouse pressed left at (553, 467)
Screenshot: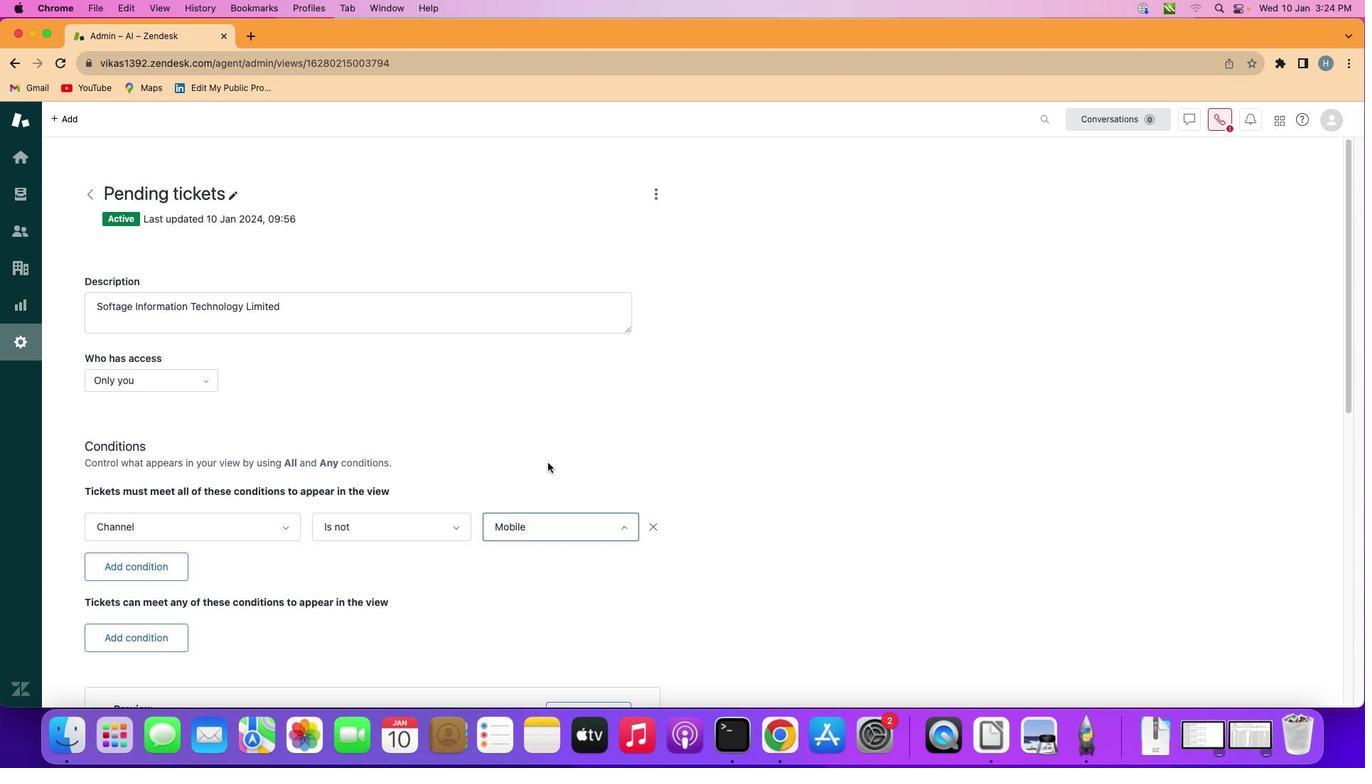 
Action: Mouse moved to (555, 469)
Screenshot: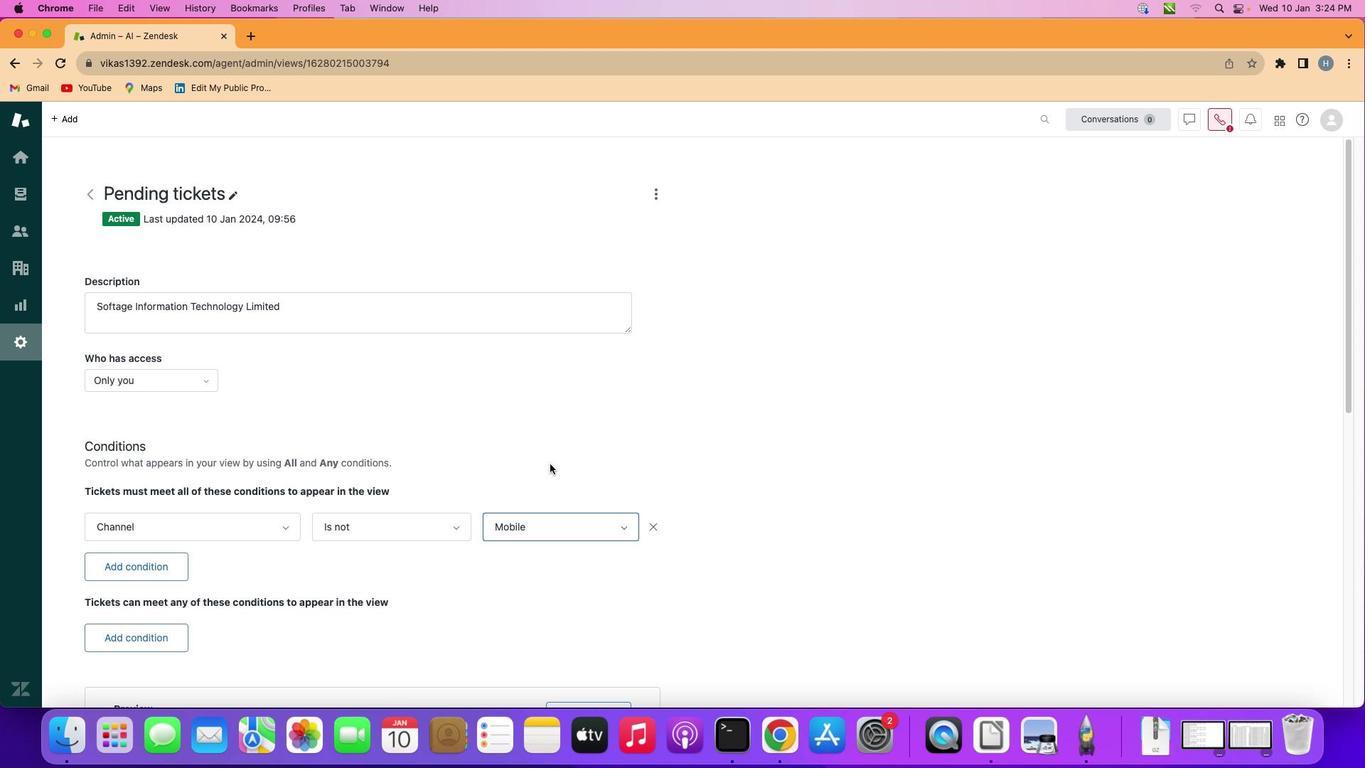 
